 Task: Look for space in Vitória de Santo Antão, Brazil from 7th July, 2023 to 14th July, 2023 for 1 adult in price range Rs.6000 to Rs.14000. Place can be shared room with 1  bedroom having 1 bed and 1 bathroom. Property type can be house, flat, guest house, hotel. Amenities needed are: wifi. Booking option can be shelf check-in. Required host language is Spanish.
Action: Mouse moved to (573, 75)
Screenshot: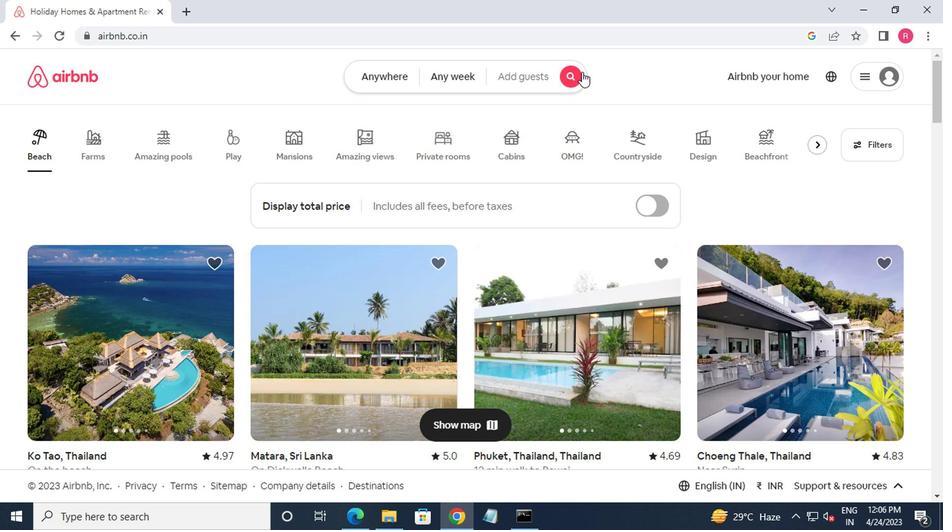 
Action: Mouse pressed left at (573, 75)
Screenshot: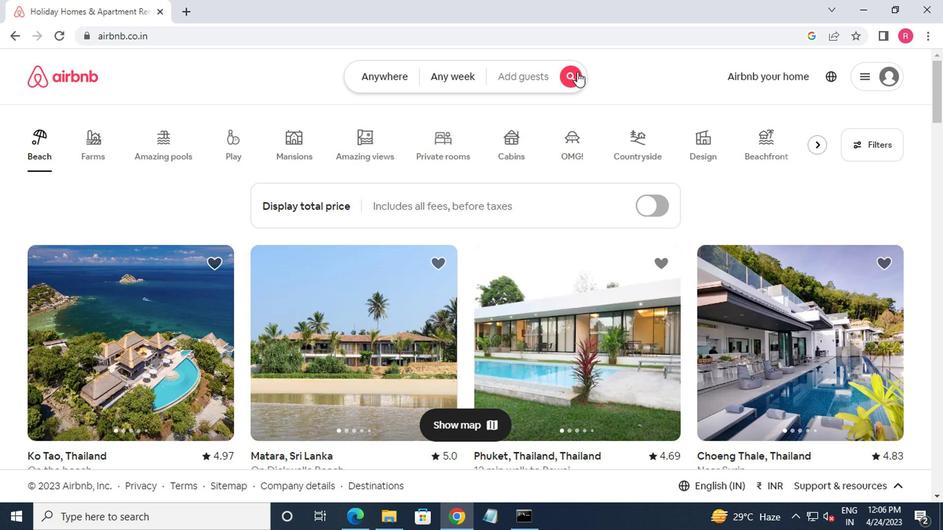 
Action: Mouse moved to (297, 129)
Screenshot: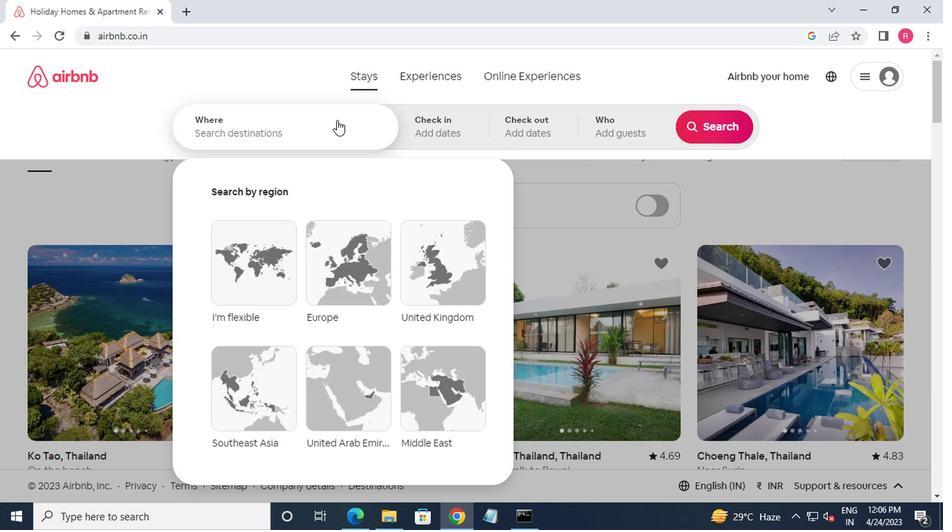 
Action: Mouse pressed left at (297, 129)
Screenshot: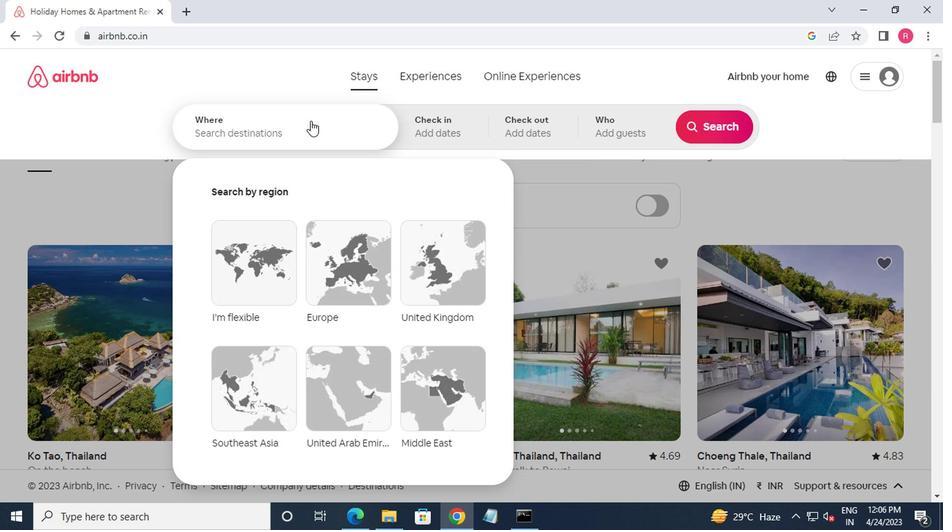 
Action: Mouse moved to (273, 143)
Screenshot: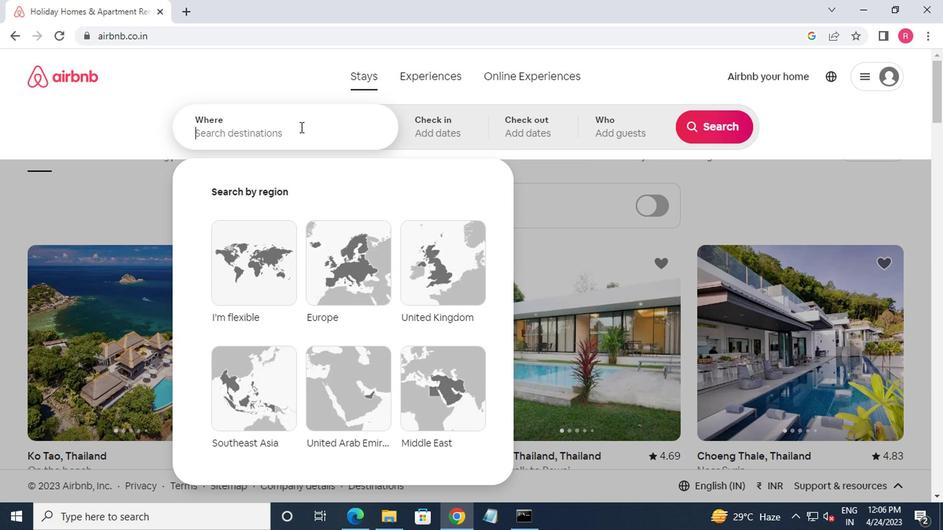 
Action: Key pressed vitoria<Key.space>de<Key.space>santo<Key.space>antao,brazil
Screenshot: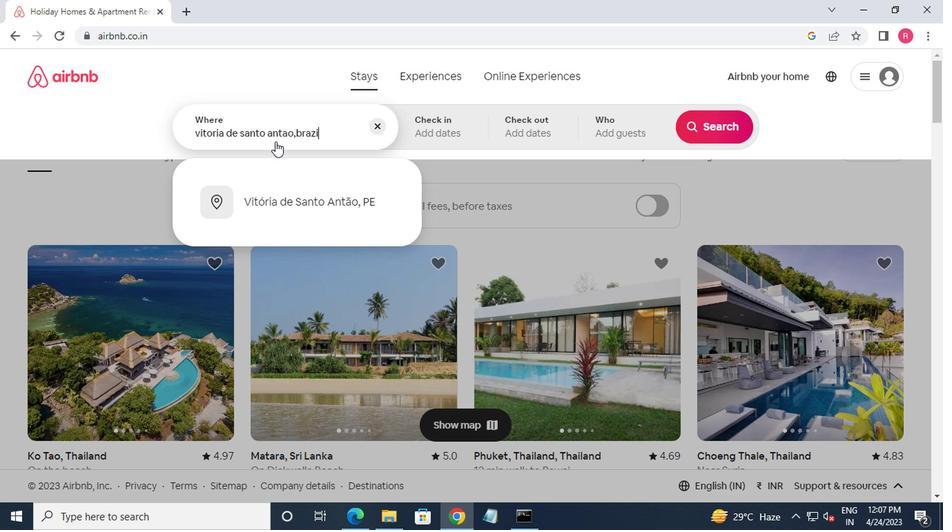 
Action: Mouse moved to (299, 218)
Screenshot: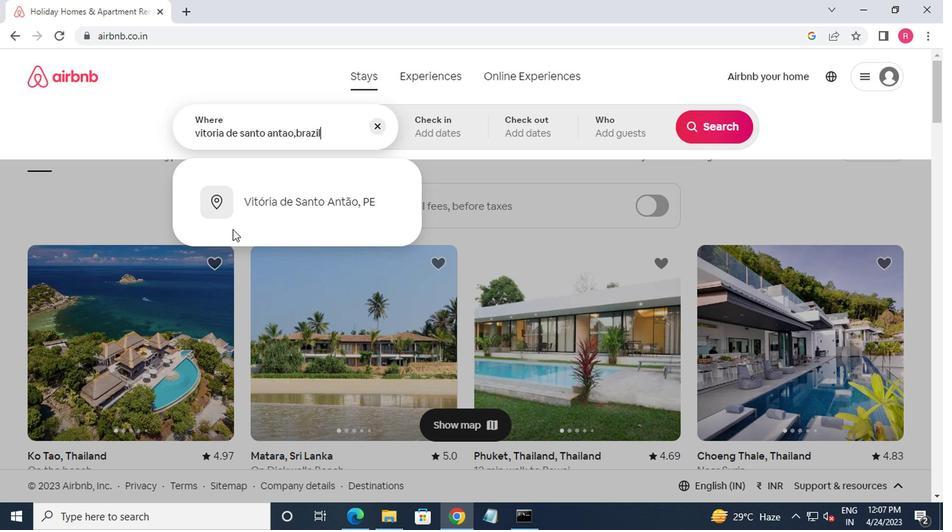 
Action: Mouse pressed left at (299, 218)
Screenshot: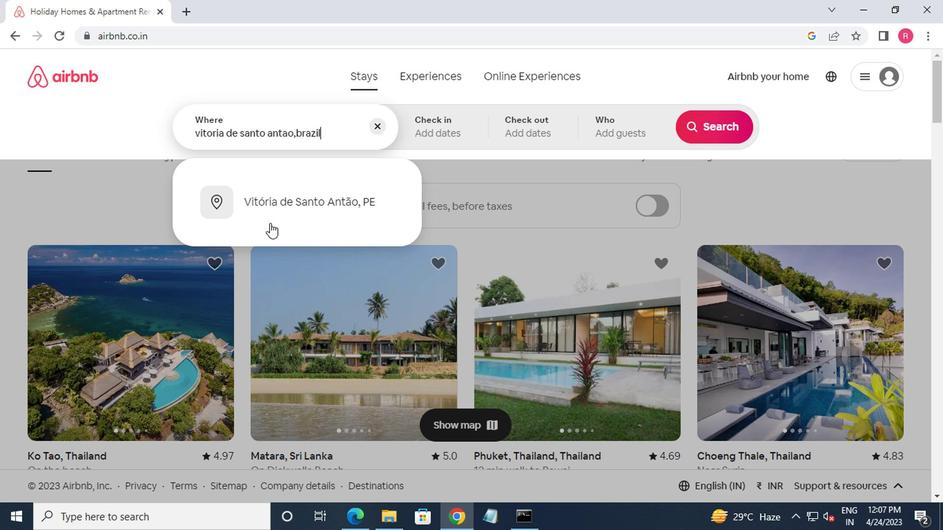 
Action: Mouse moved to (699, 242)
Screenshot: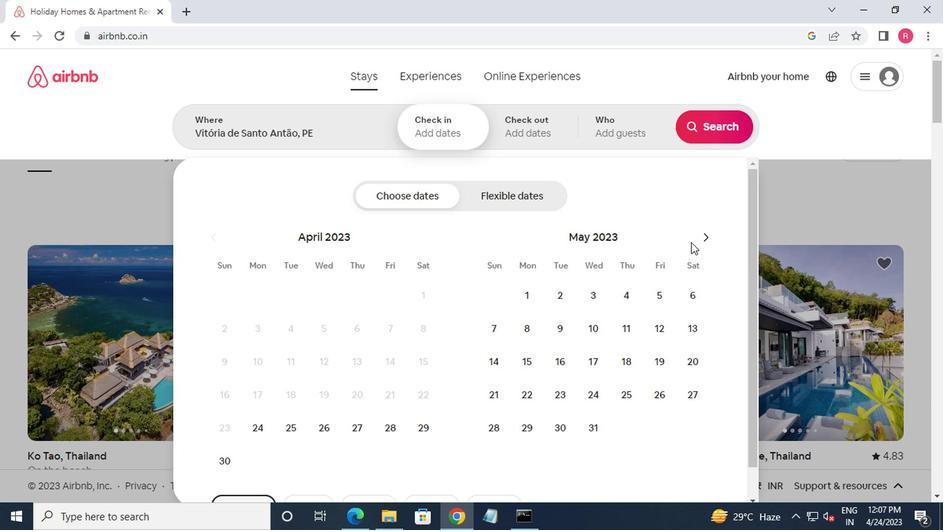 
Action: Mouse pressed left at (699, 242)
Screenshot: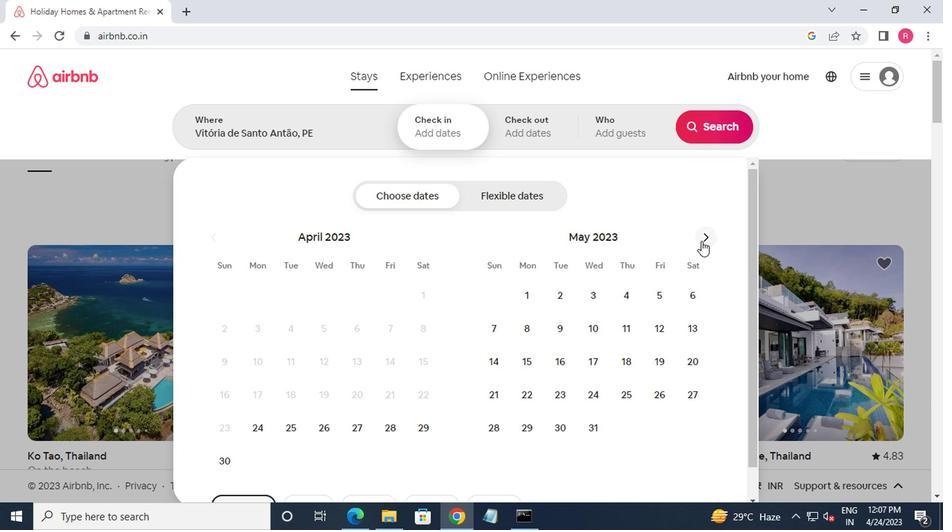 
Action: Mouse pressed left at (699, 242)
Screenshot: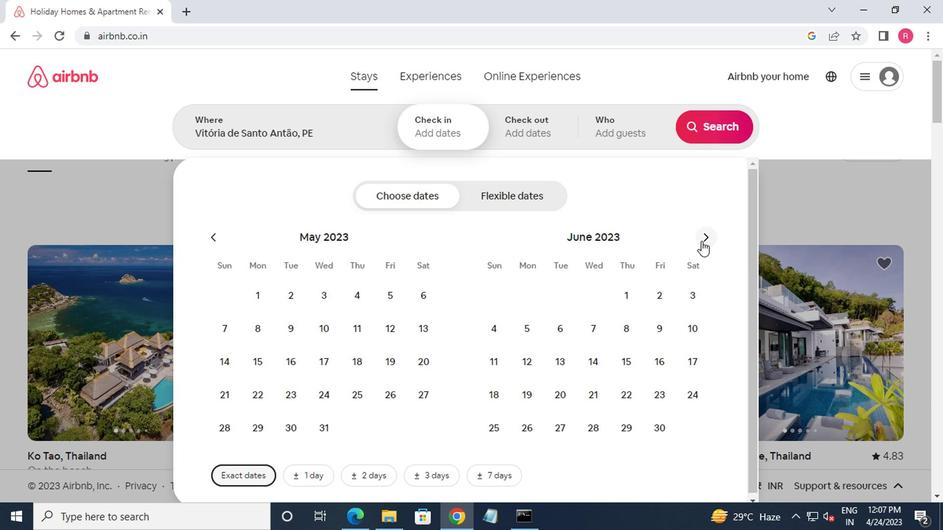 
Action: Mouse moved to (665, 328)
Screenshot: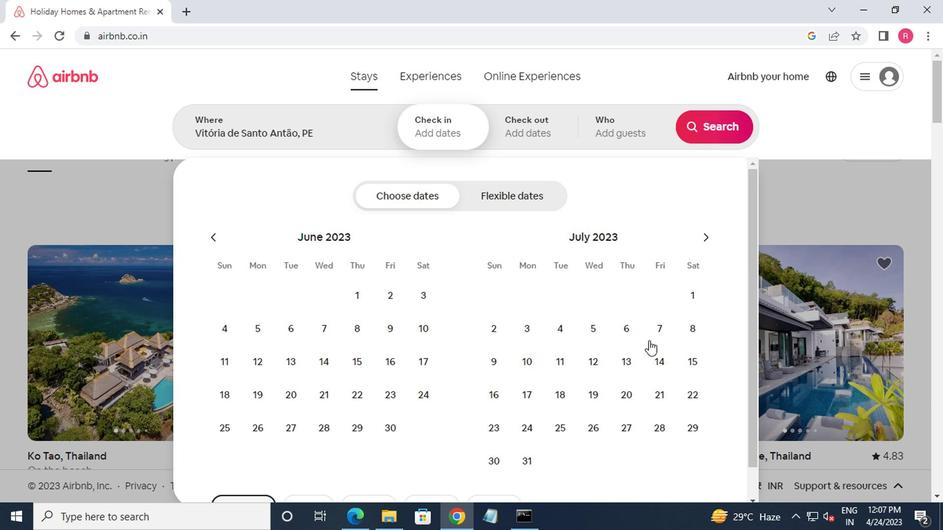 
Action: Mouse pressed left at (665, 328)
Screenshot: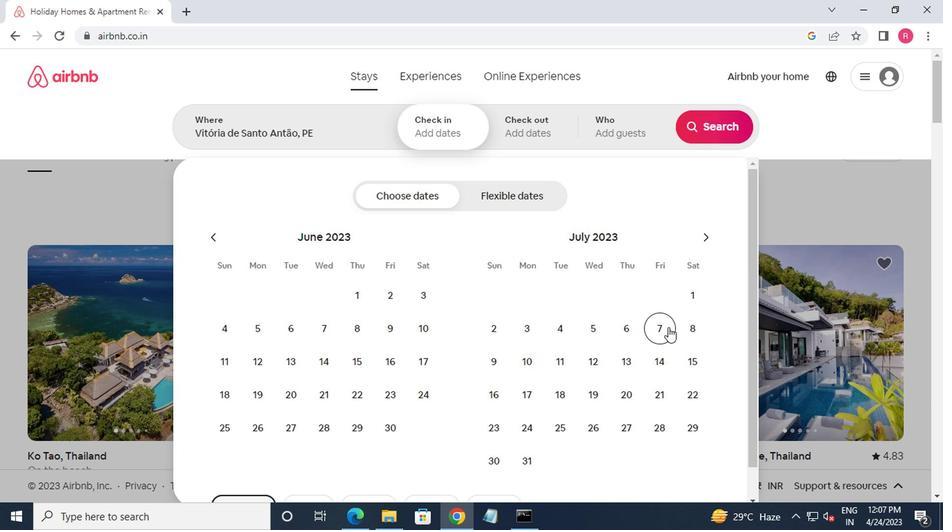 
Action: Mouse moved to (660, 366)
Screenshot: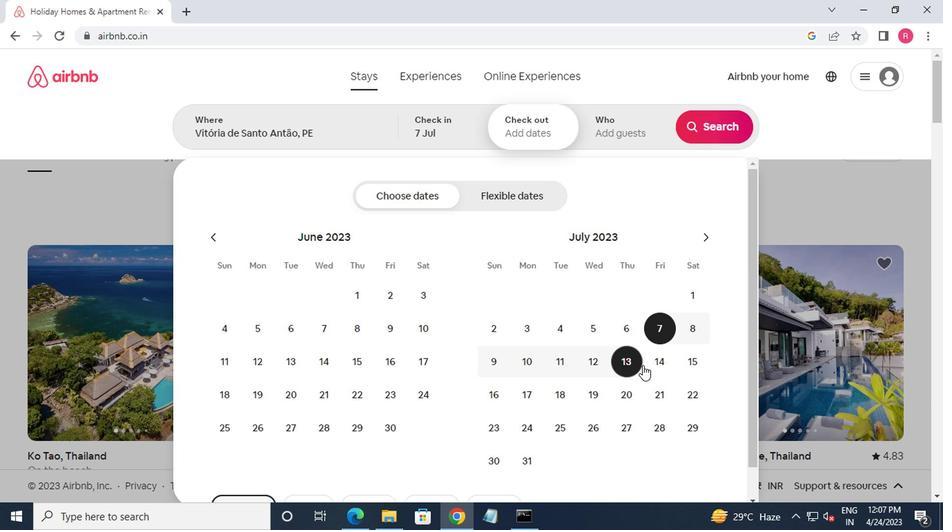 
Action: Mouse pressed left at (660, 366)
Screenshot: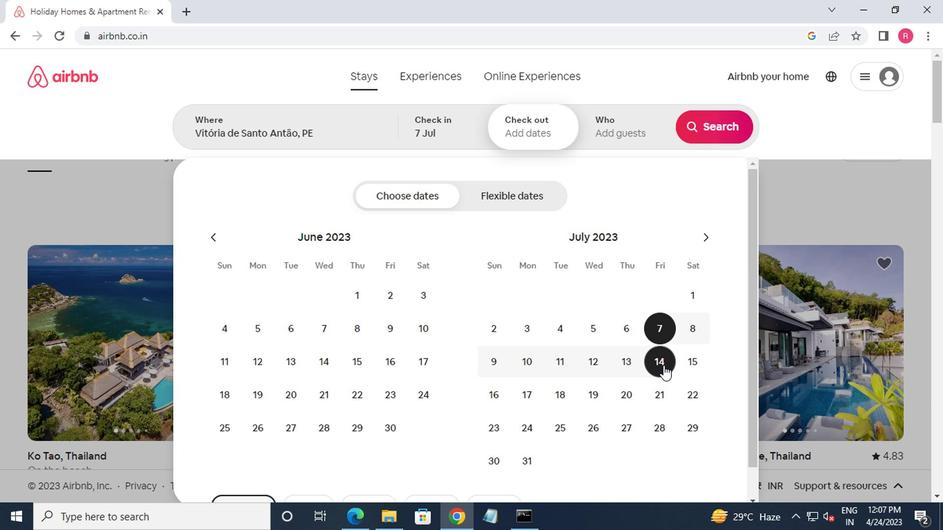 
Action: Mouse moved to (607, 133)
Screenshot: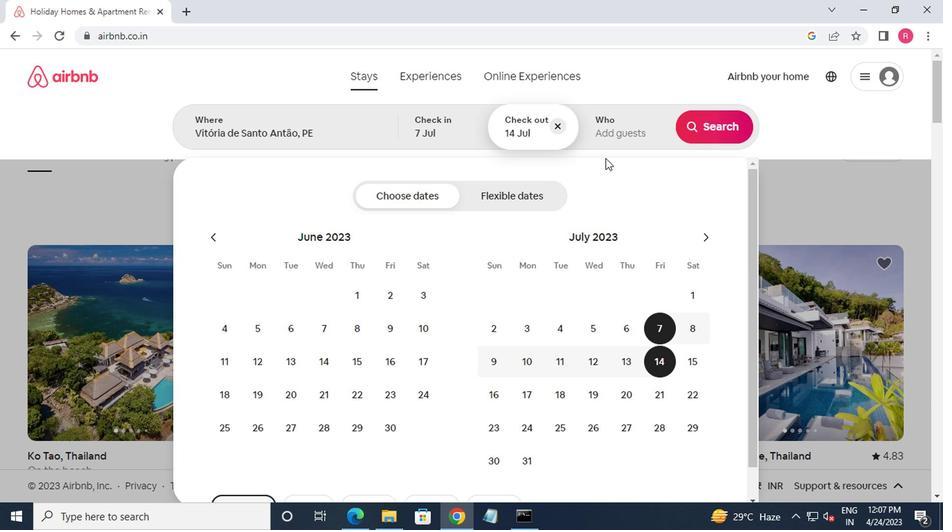 
Action: Mouse pressed left at (607, 133)
Screenshot: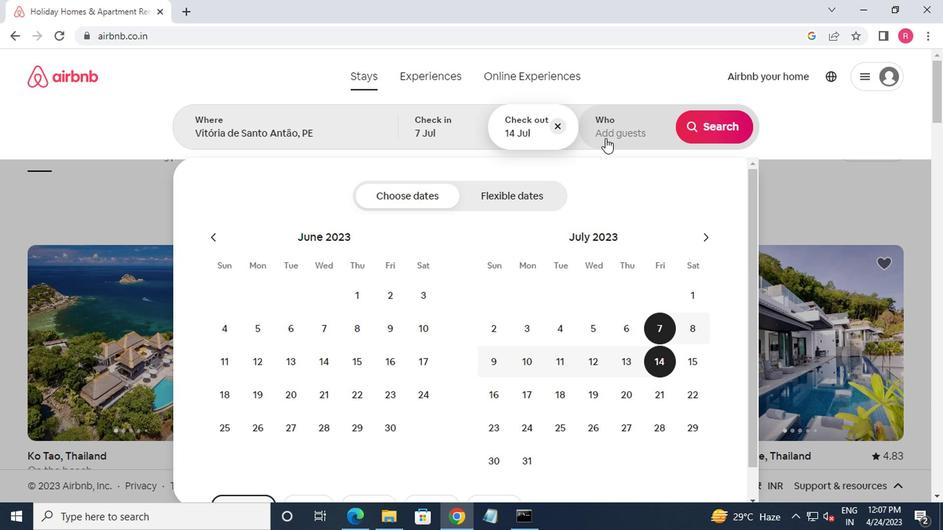 
Action: Mouse moved to (724, 205)
Screenshot: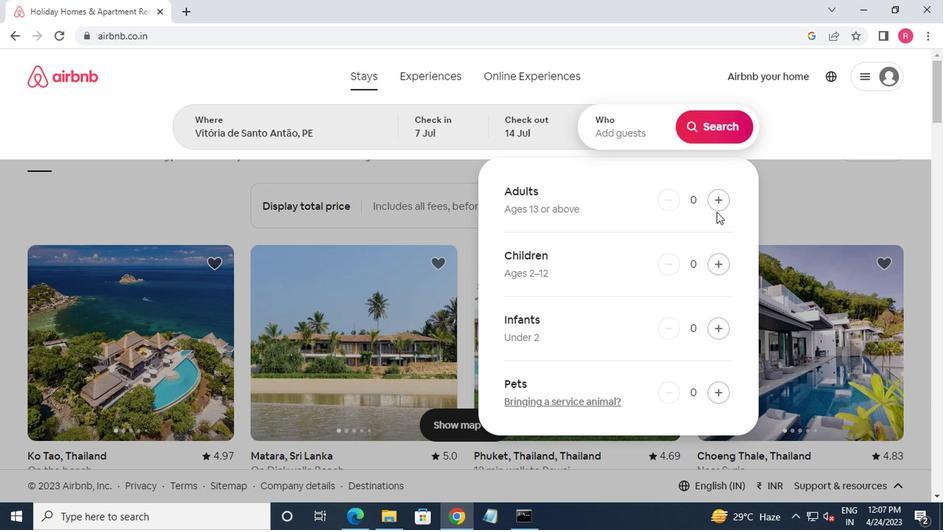 
Action: Mouse pressed left at (724, 205)
Screenshot: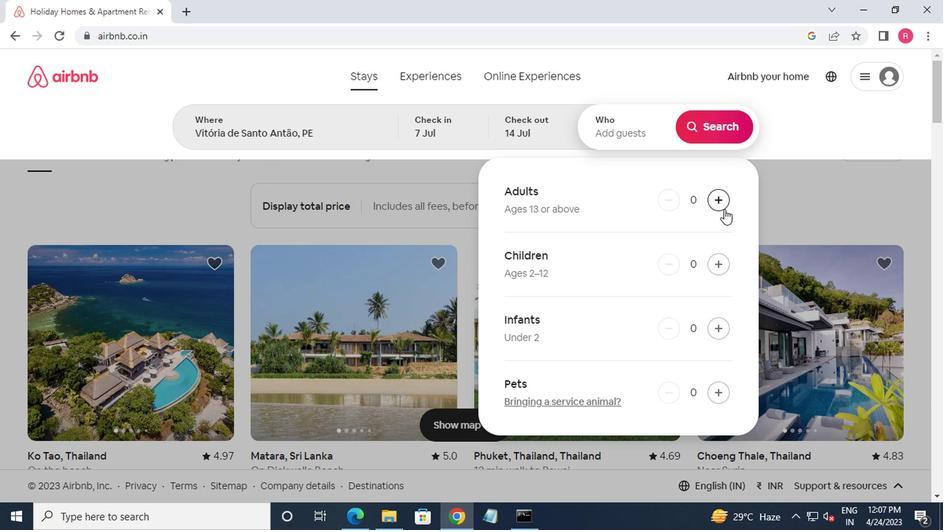
Action: Mouse moved to (722, 205)
Screenshot: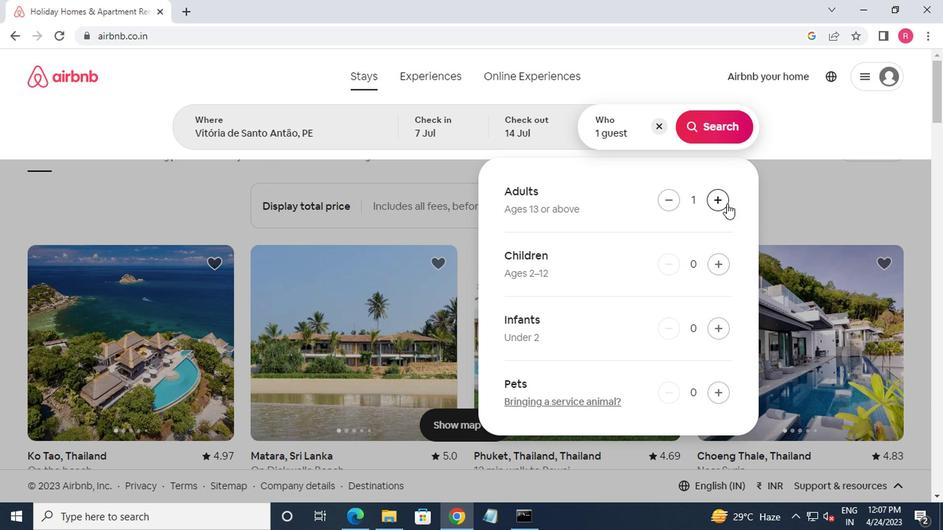 
Action: Mouse pressed left at (722, 205)
Screenshot: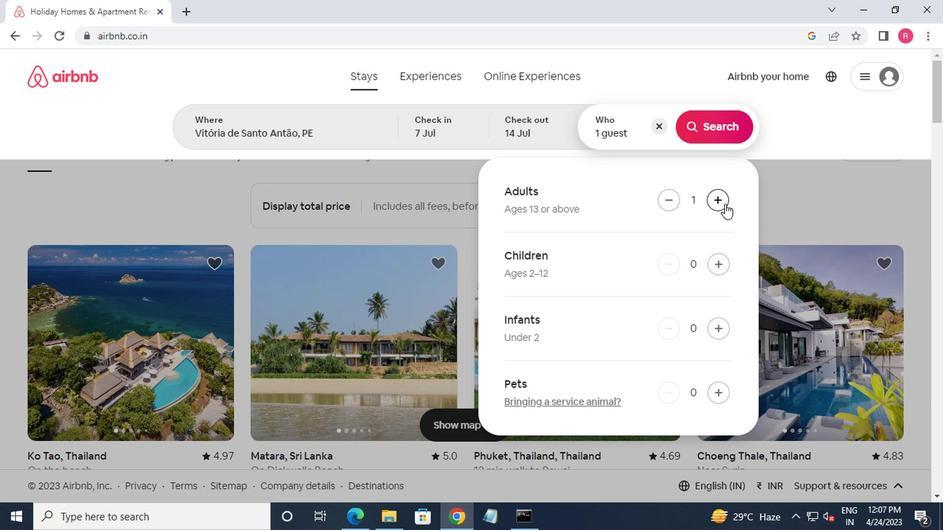 
Action: Mouse moved to (719, 205)
Screenshot: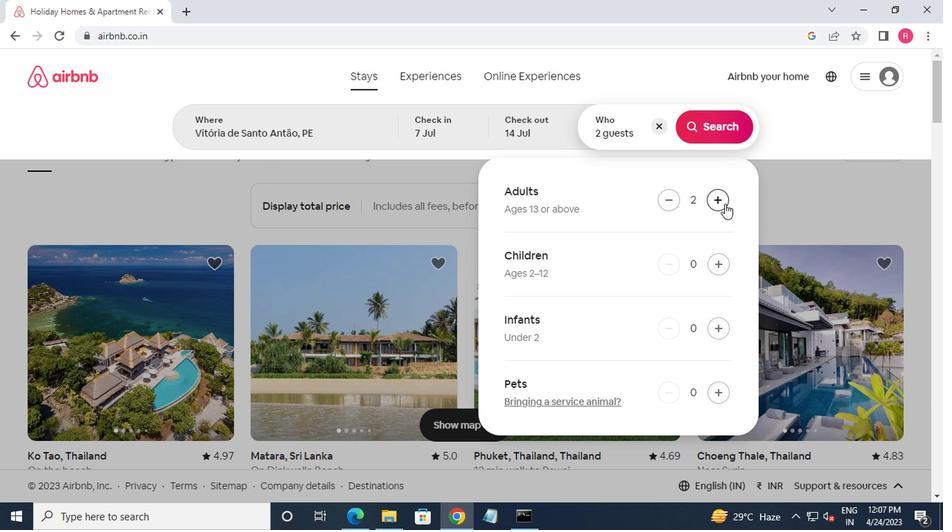 
Action: Mouse pressed left at (719, 205)
Screenshot: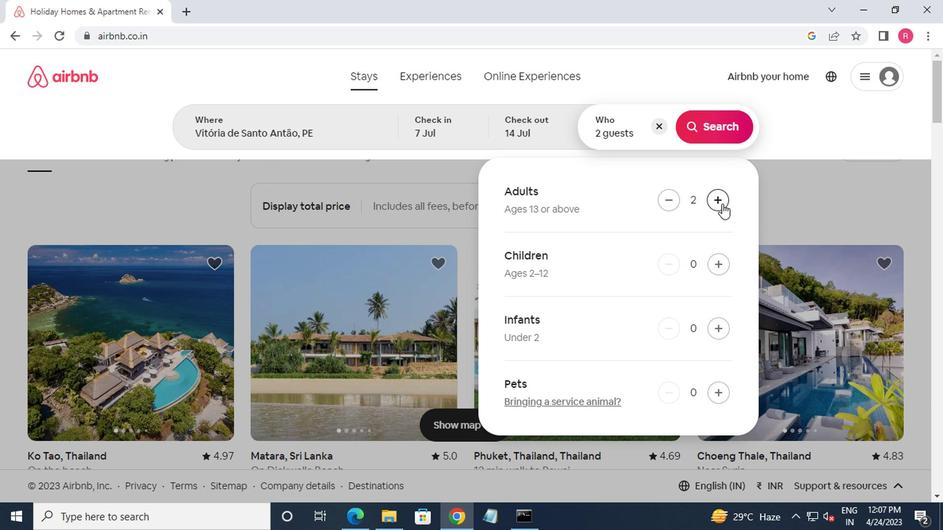 
Action: Mouse pressed left at (719, 205)
Screenshot: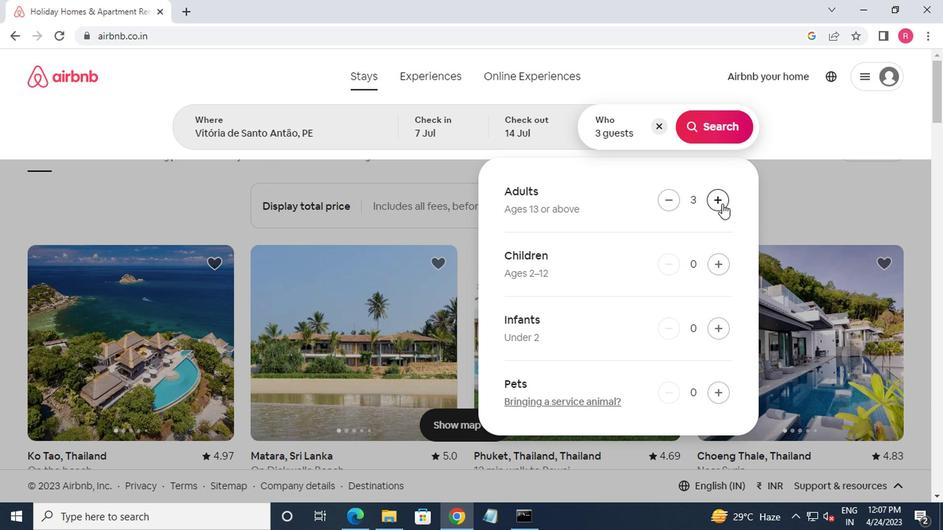 
Action: Mouse moved to (674, 203)
Screenshot: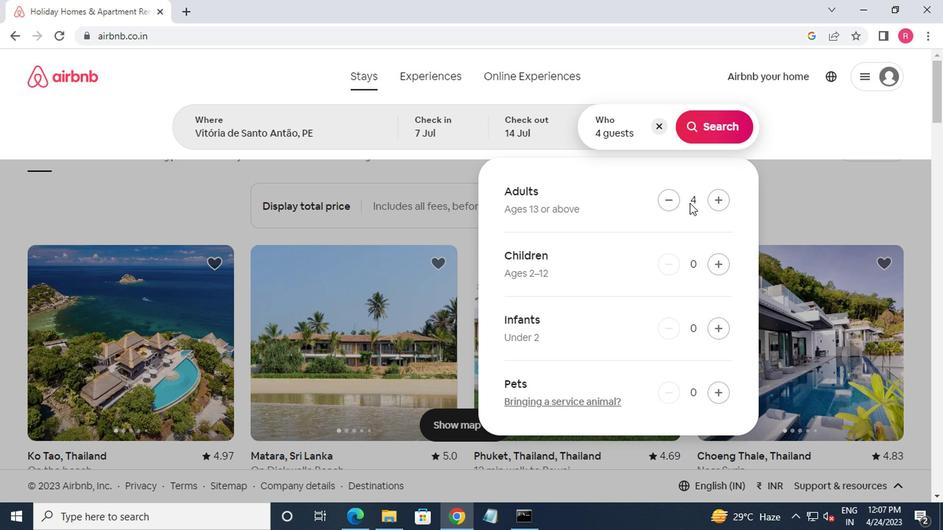 
Action: Mouse pressed left at (674, 203)
Screenshot: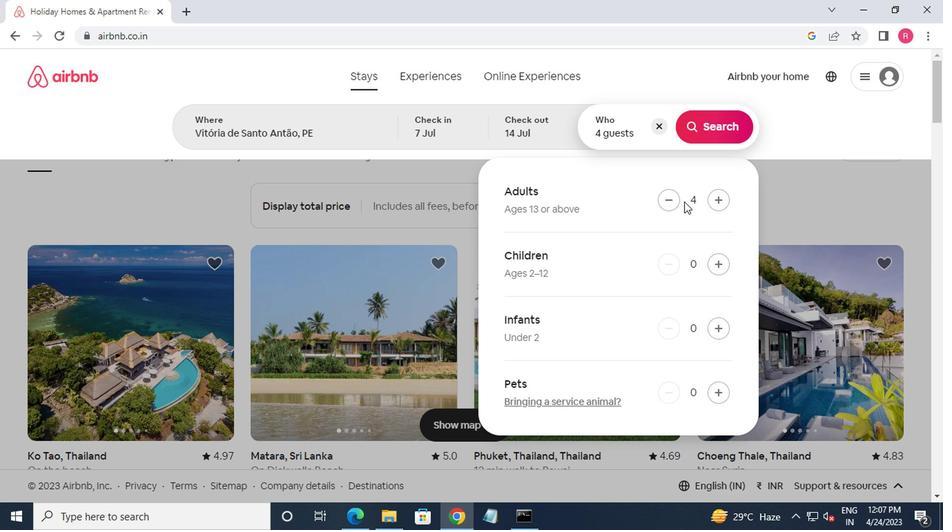 
Action: Mouse pressed left at (674, 203)
Screenshot: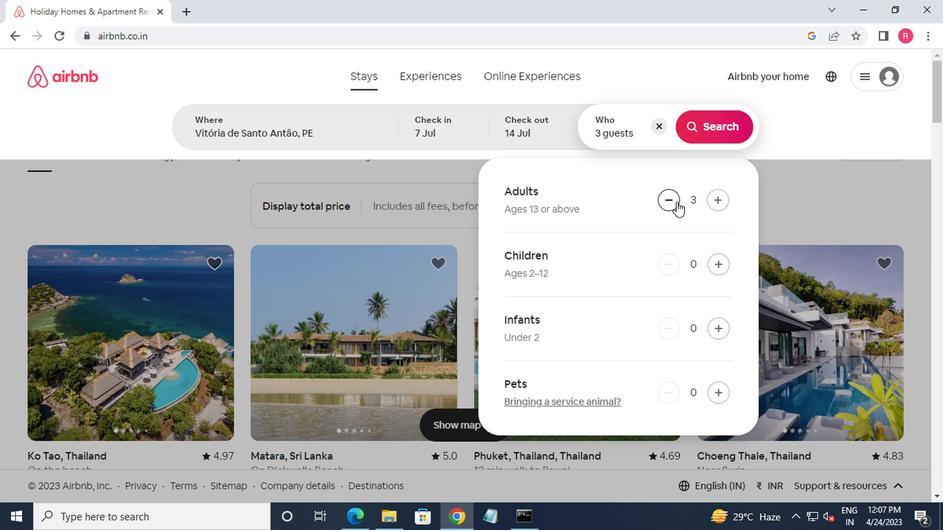 
Action: Mouse pressed left at (674, 203)
Screenshot: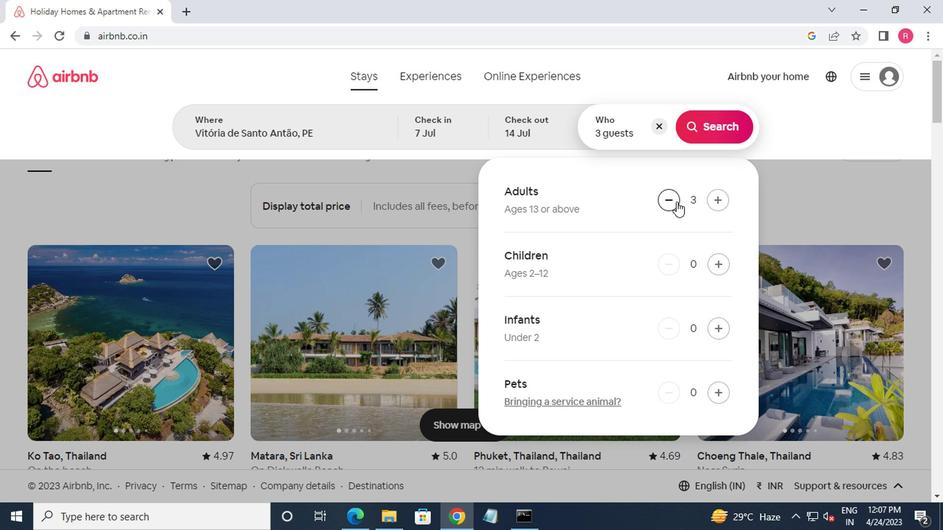 
Action: Mouse pressed left at (674, 203)
Screenshot: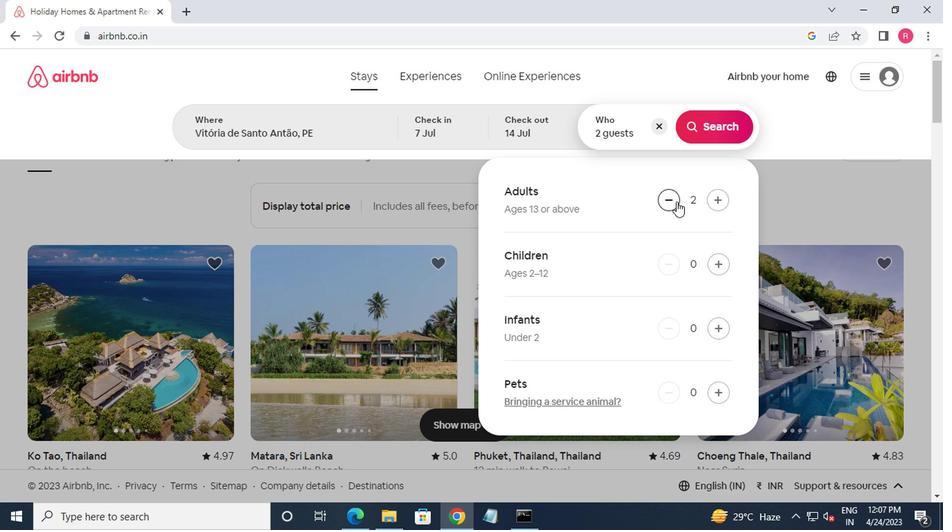
Action: Mouse moved to (708, 203)
Screenshot: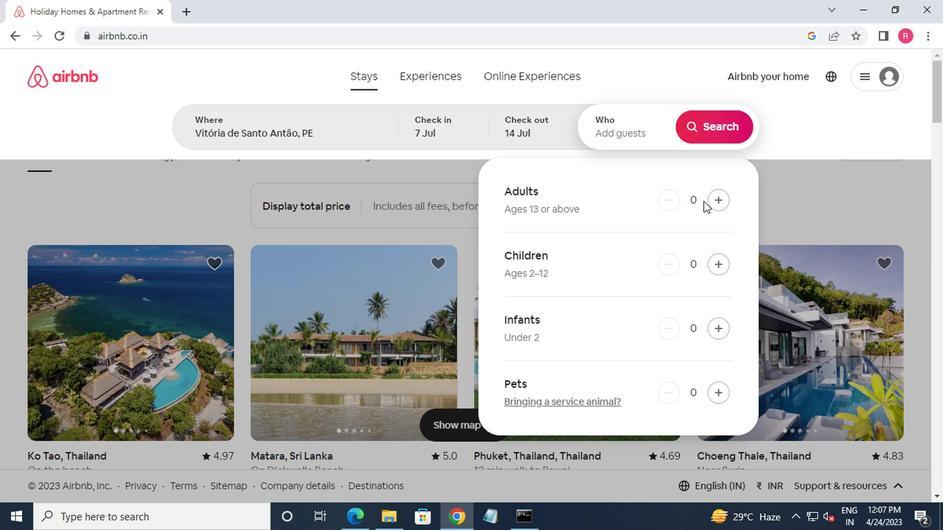 
Action: Mouse pressed left at (708, 203)
Screenshot: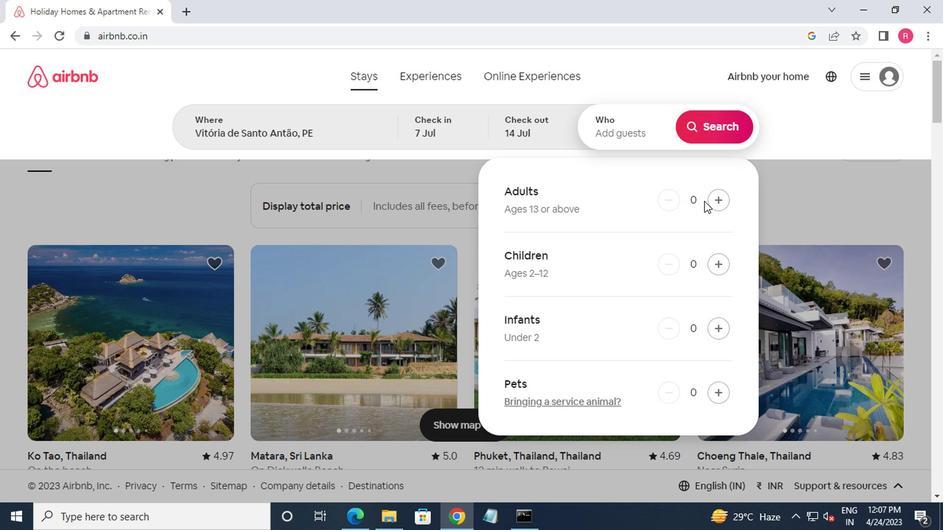 
Action: Mouse moved to (711, 124)
Screenshot: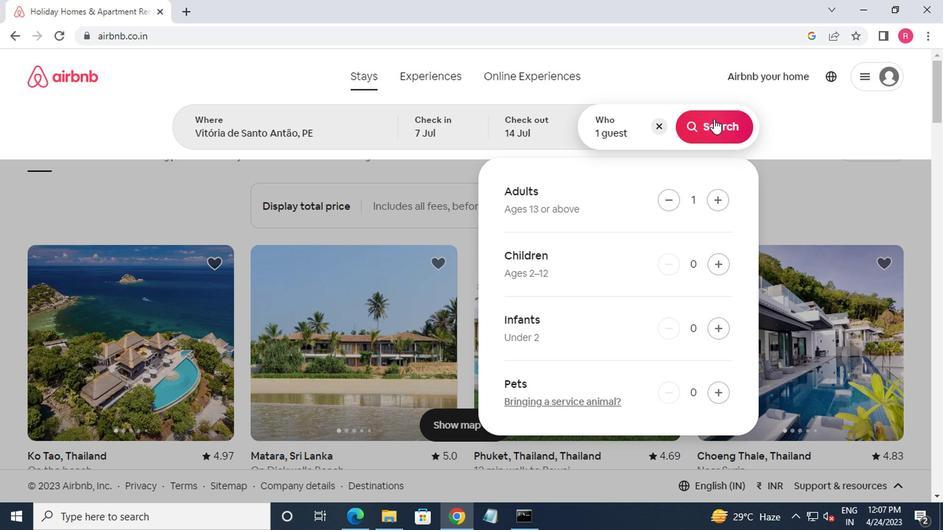 
Action: Mouse pressed left at (711, 124)
Screenshot: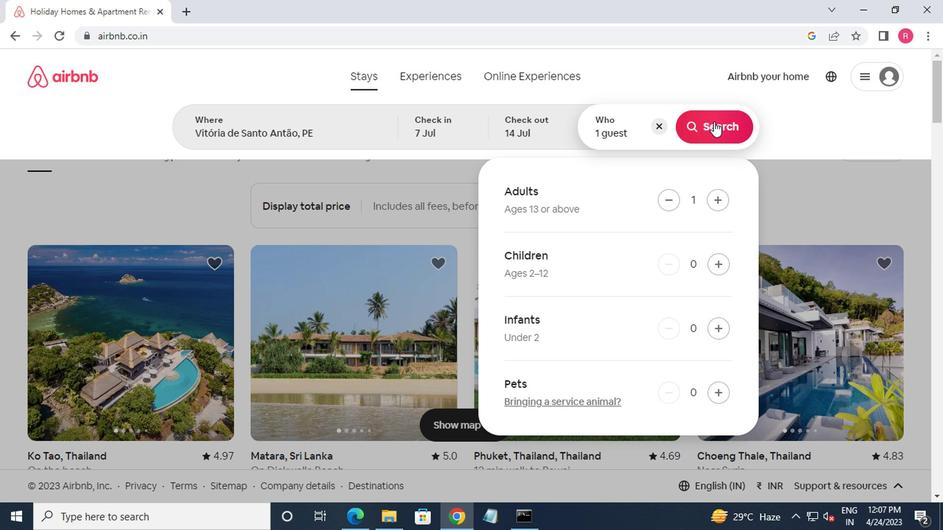
Action: Mouse moved to (859, 137)
Screenshot: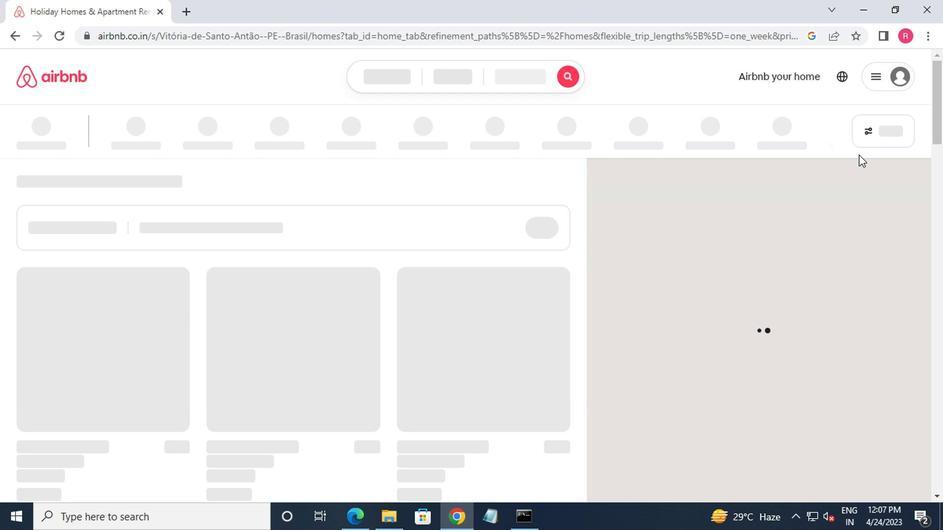 
Action: Mouse pressed left at (859, 137)
Screenshot: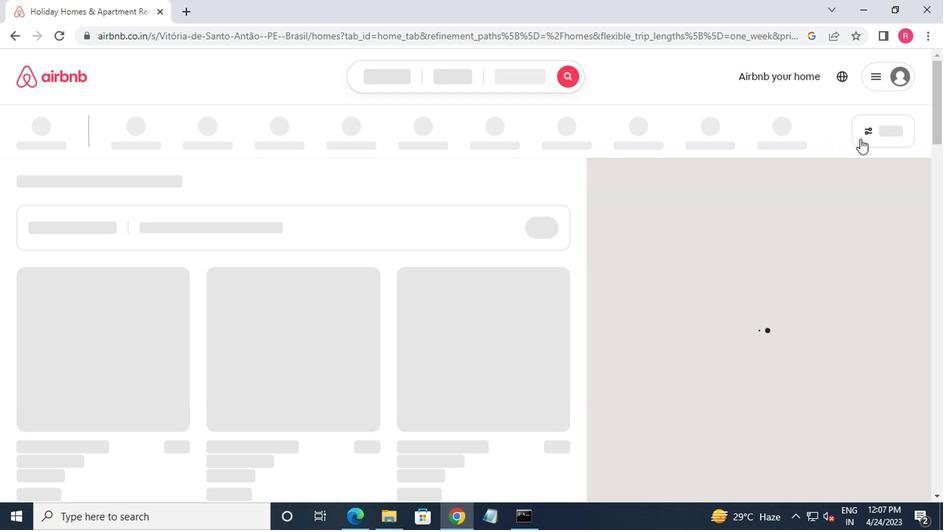 
Action: Mouse moved to (859, 139)
Screenshot: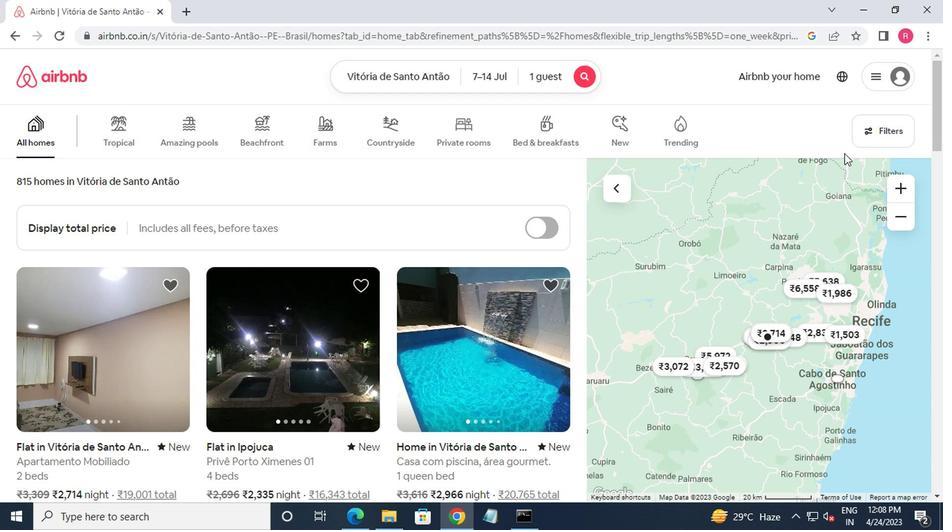 
Action: Mouse pressed left at (859, 139)
Screenshot: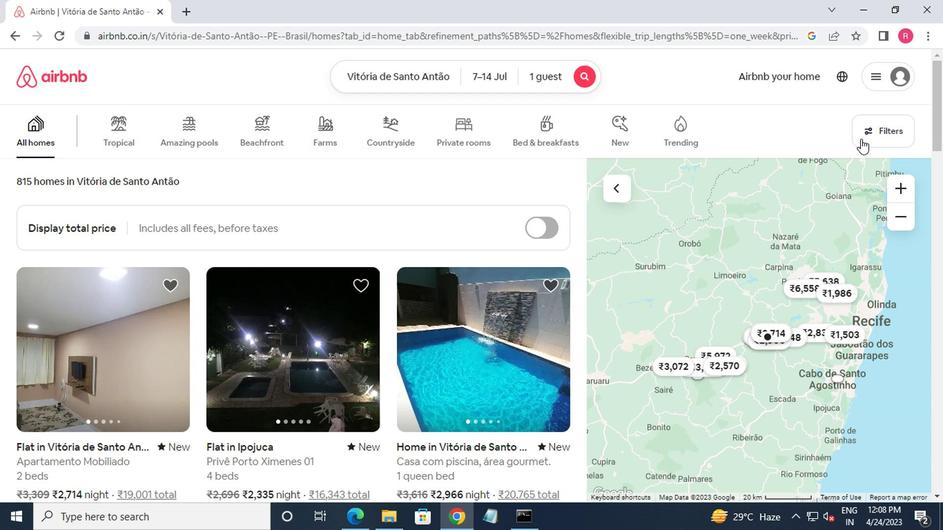 
Action: Mouse moved to (307, 309)
Screenshot: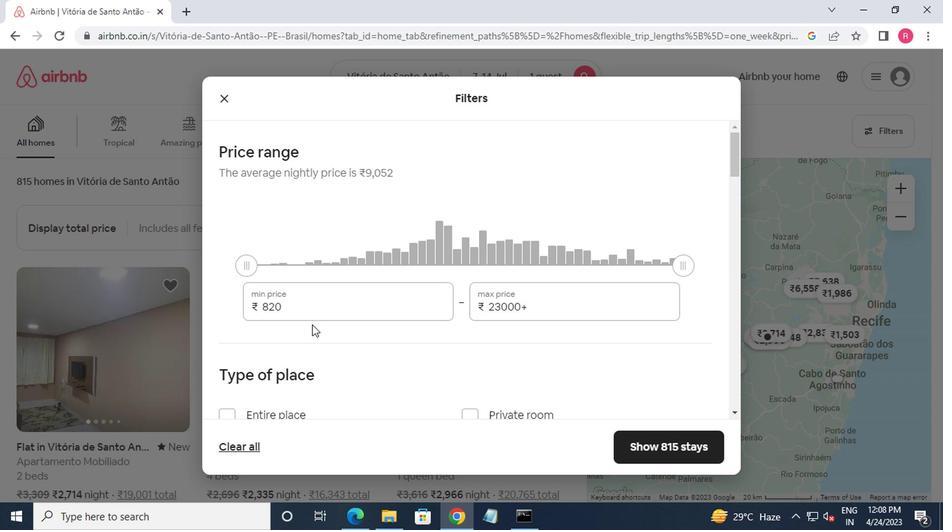 
Action: Mouse pressed left at (307, 309)
Screenshot: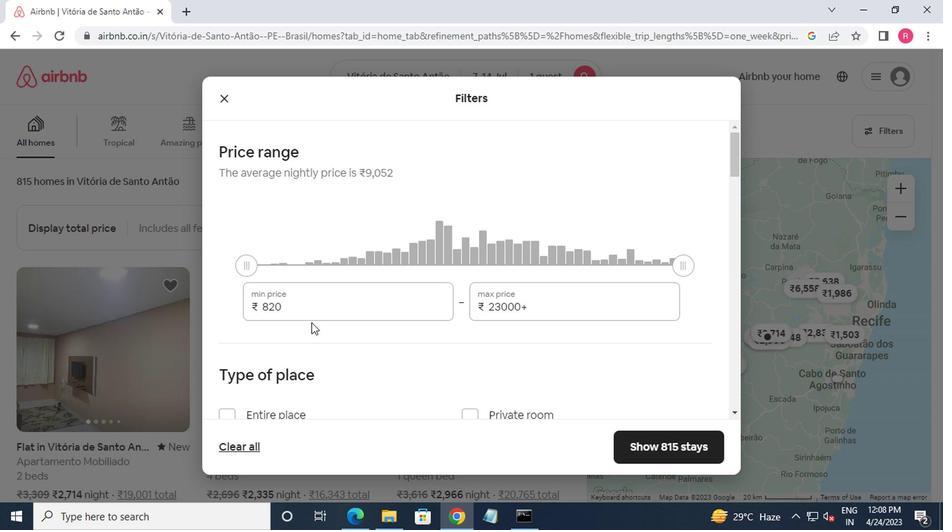 
Action: Key pressed <Key.backspace><Key.backspace><Key.backspace><Key.backspace><Key.backspace>6000<Key.tab>1400<Key.backspace><Key.backspace><Key.backspace><Key.backspace><Key.backspace><Key.backspace><Key.backspace>14000
Screenshot: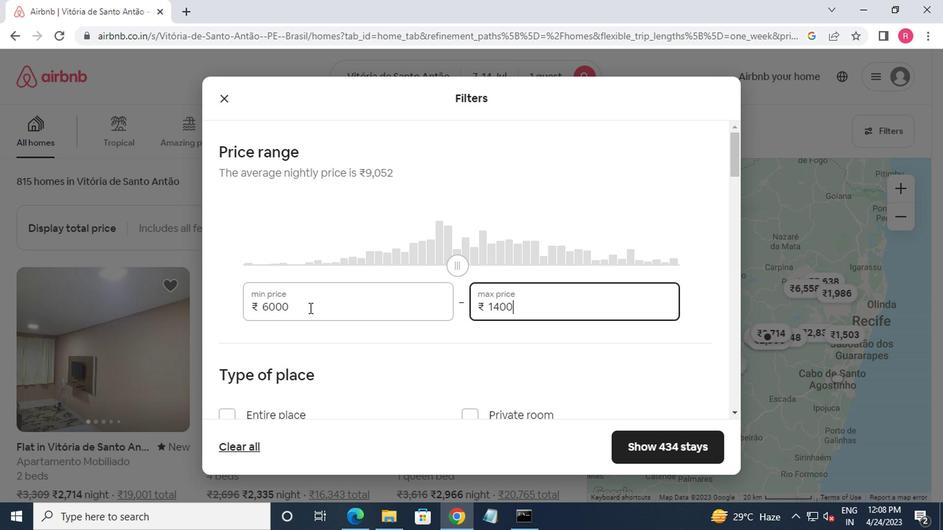 
Action: Mouse scrolled (307, 308) with delta (0, 0)
Screenshot: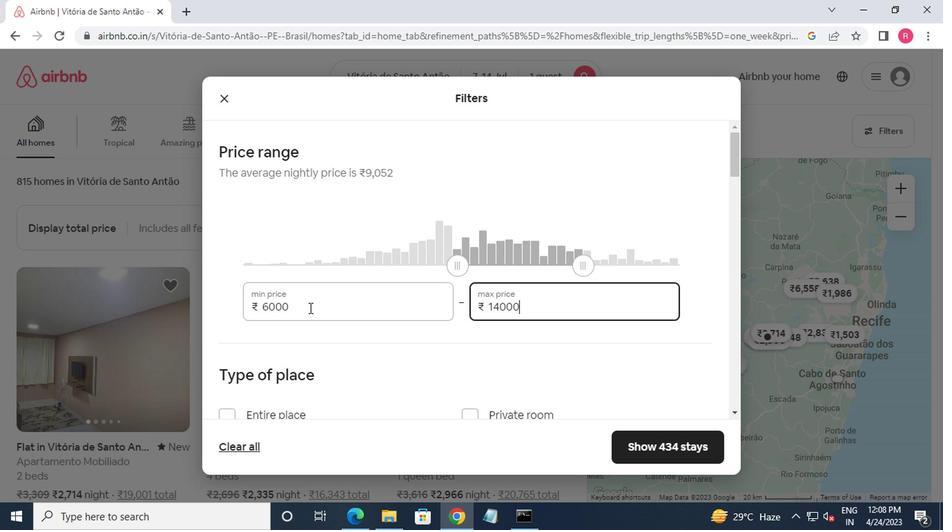 
Action: Mouse moved to (304, 310)
Screenshot: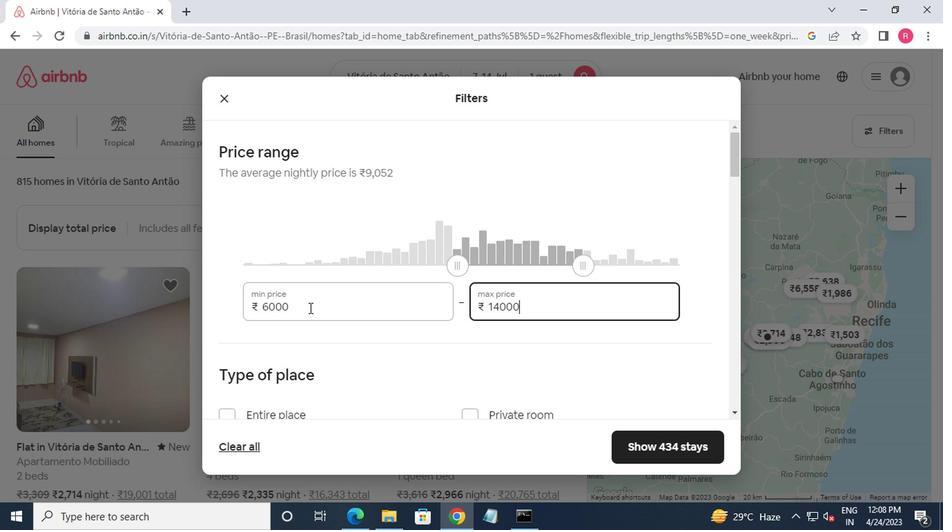
Action: Mouse scrolled (304, 309) with delta (0, 0)
Screenshot: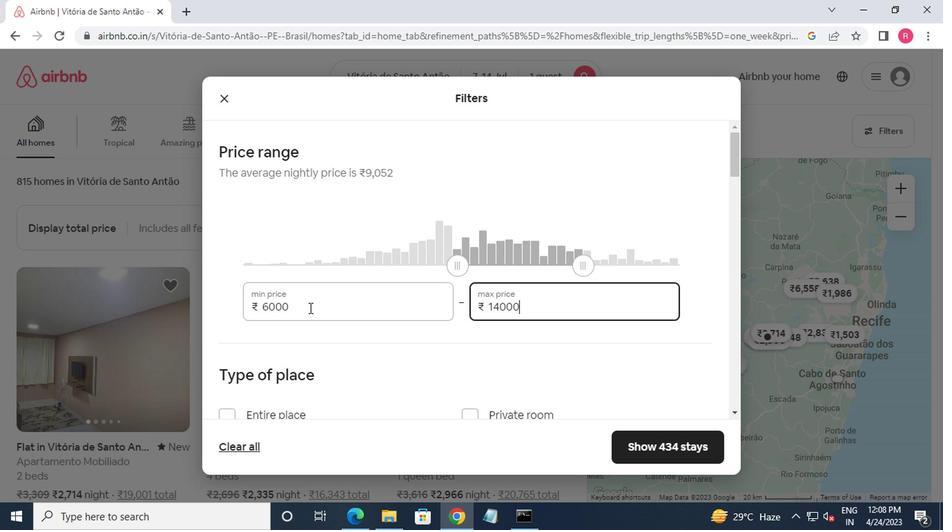 
Action: Mouse moved to (251, 344)
Screenshot: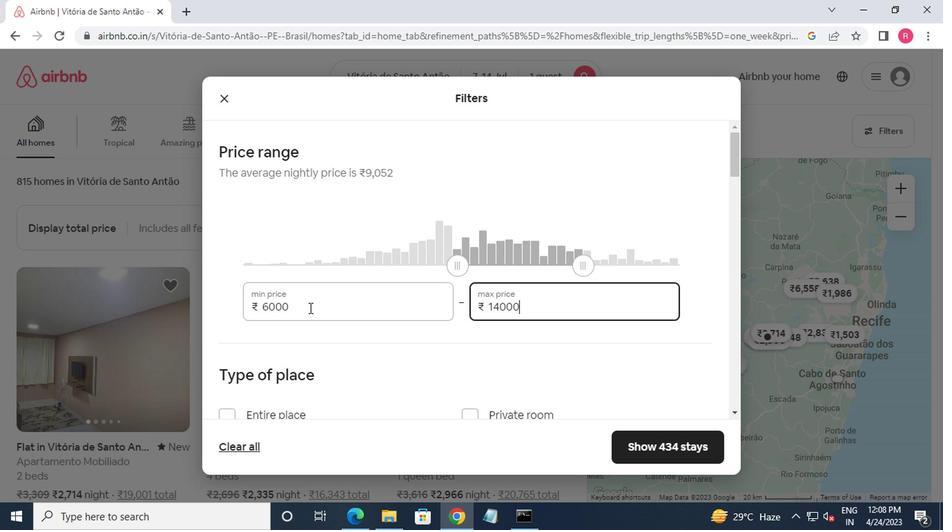 
Action: Mouse scrolled (251, 344) with delta (0, 0)
Screenshot: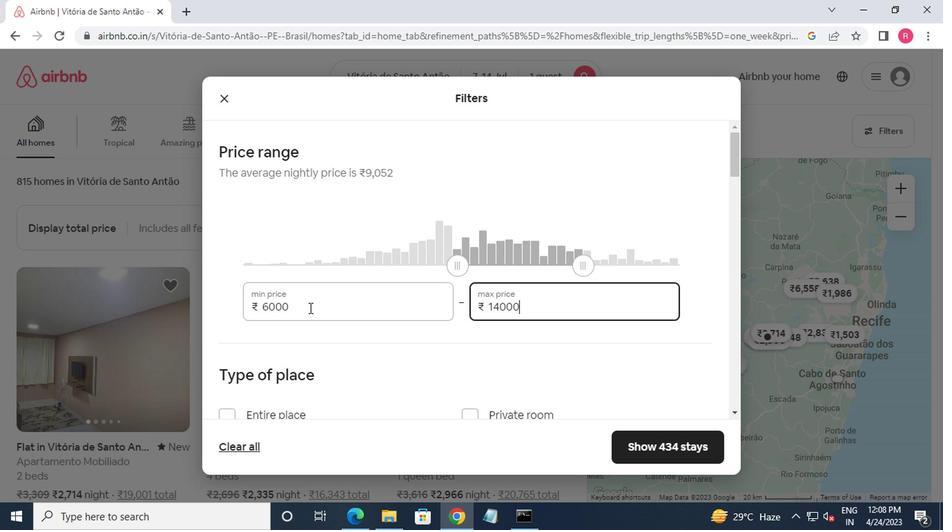 
Action: Mouse moved to (234, 272)
Screenshot: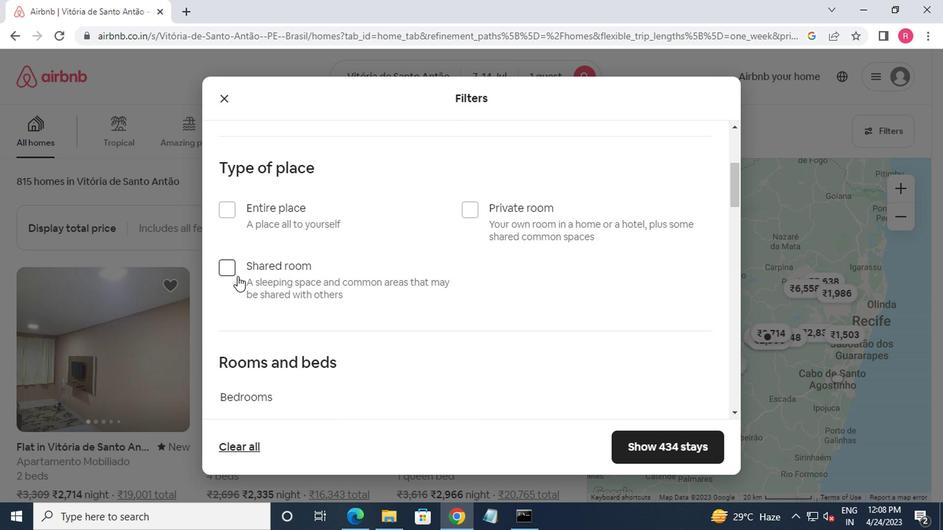
Action: Mouse pressed left at (234, 272)
Screenshot: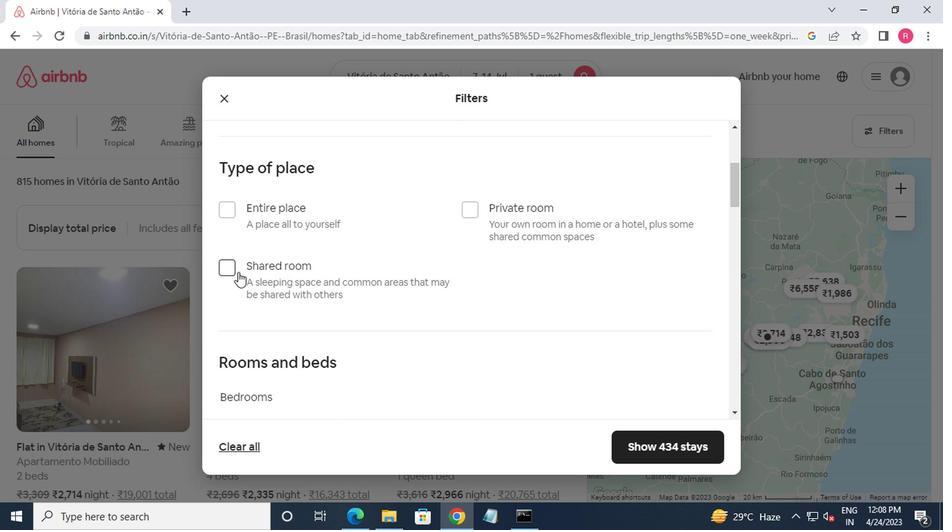 
Action: Mouse moved to (228, 269)
Screenshot: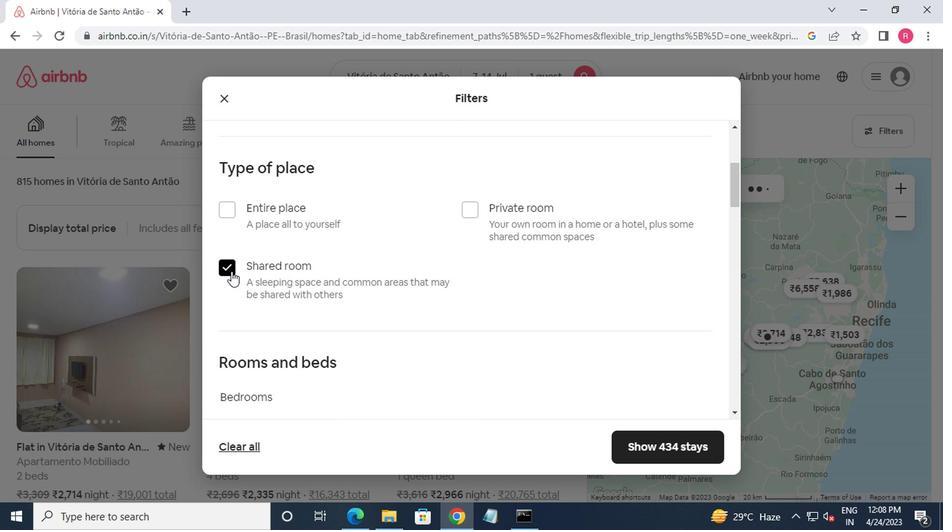 
Action: Mouse scrolled (228, 270) with delta (0, 0)
Screenshot: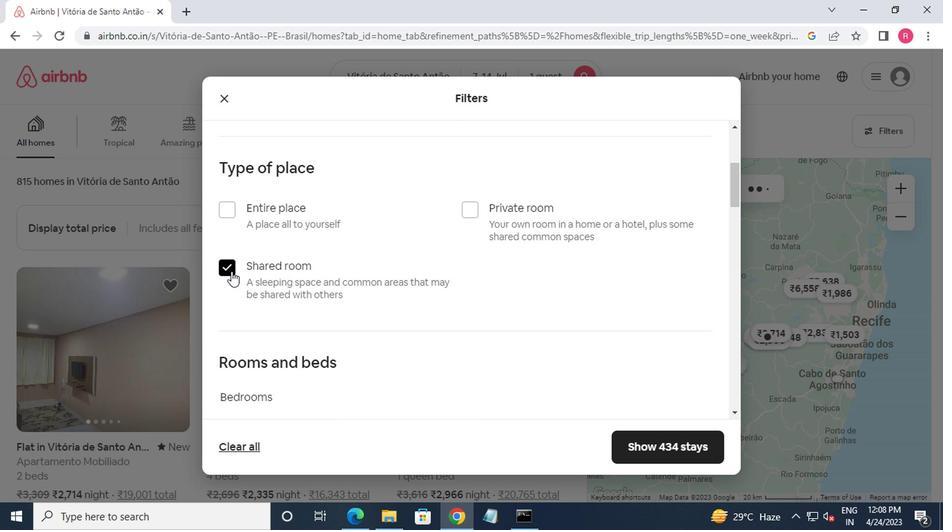 
Action: Mouse moved to (227, 268)
Screenshot: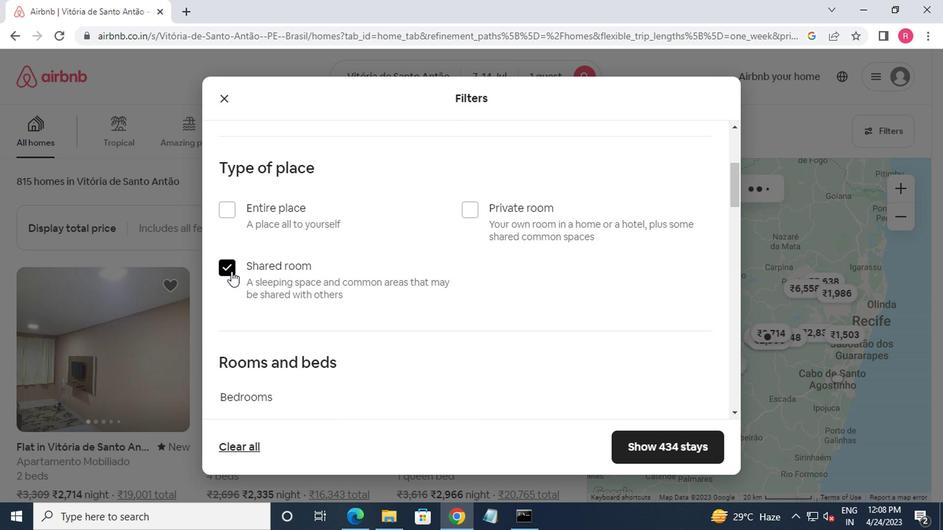 
Action: Mouse scrolled (227, 269) with delta (0, 0)
Screenshot: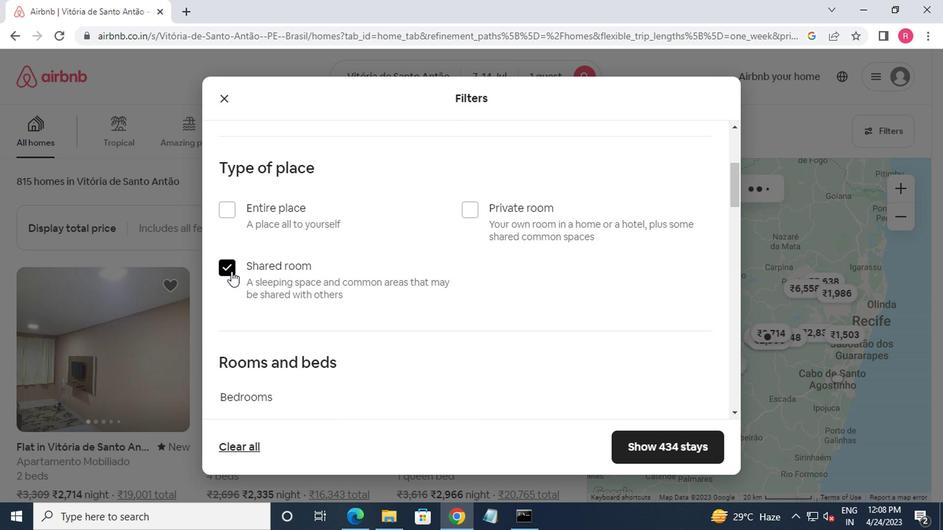 
Action: Mouse moved to (227, 268)
Screenshot: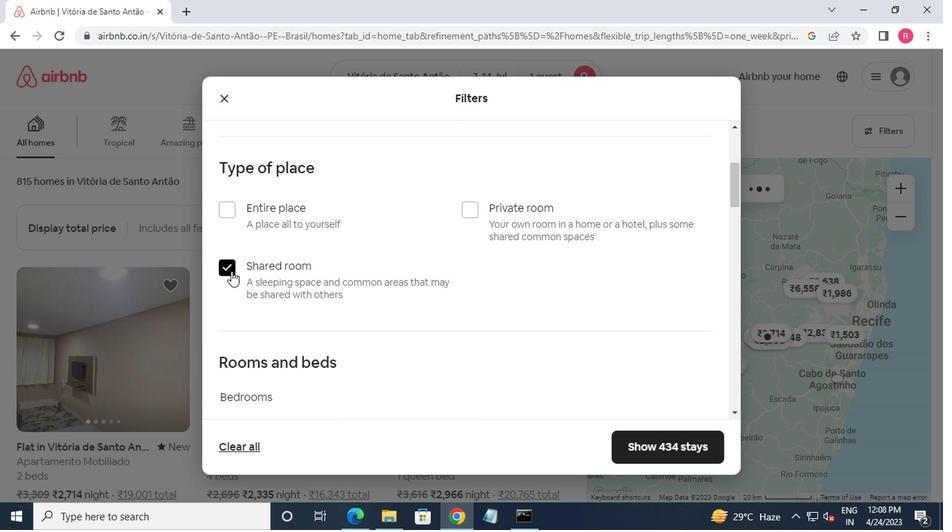 
Action: Mouse scrolled (227, 268) with delta (0, 0)
Screenshot: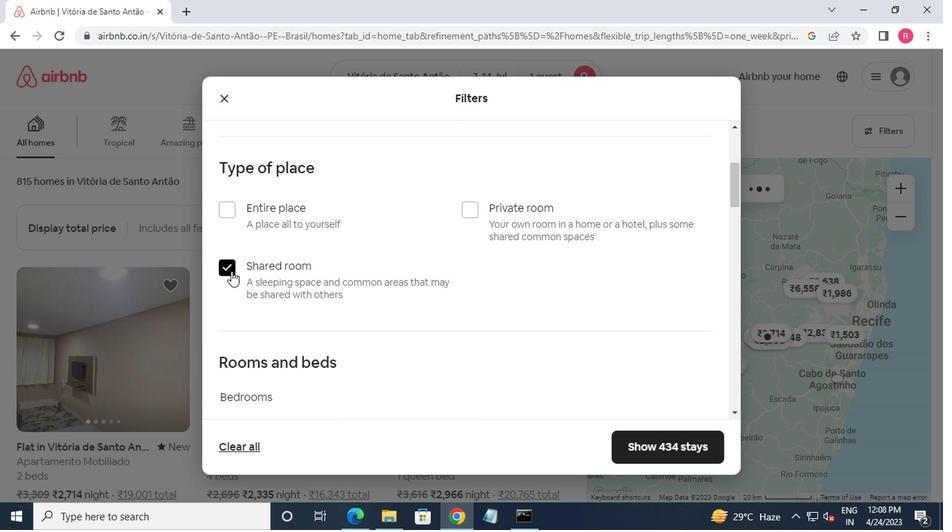 
Action: Mouse moved to (296, 308)
Screenshot: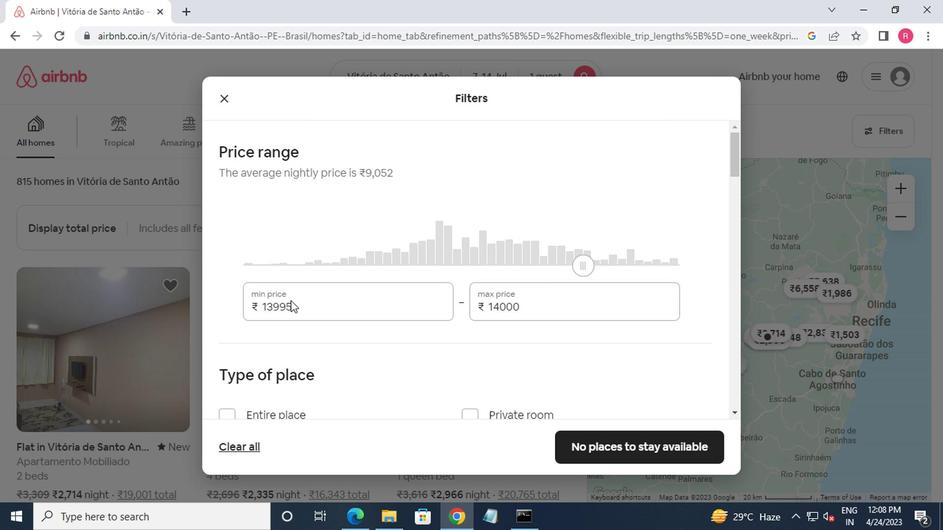 
Action: Mouse pressed left at (296, 308)
Screenshot: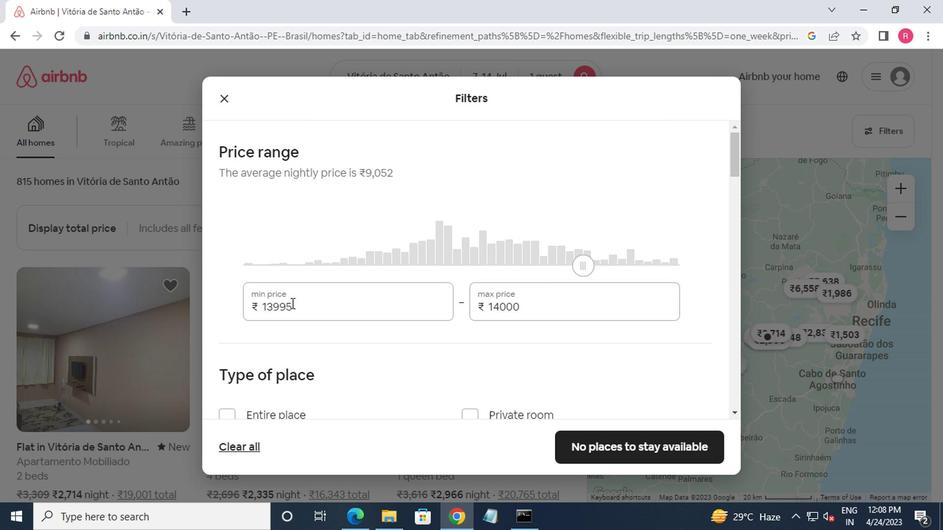 
Action: Mouse moved to (253, 203)
Screenshot: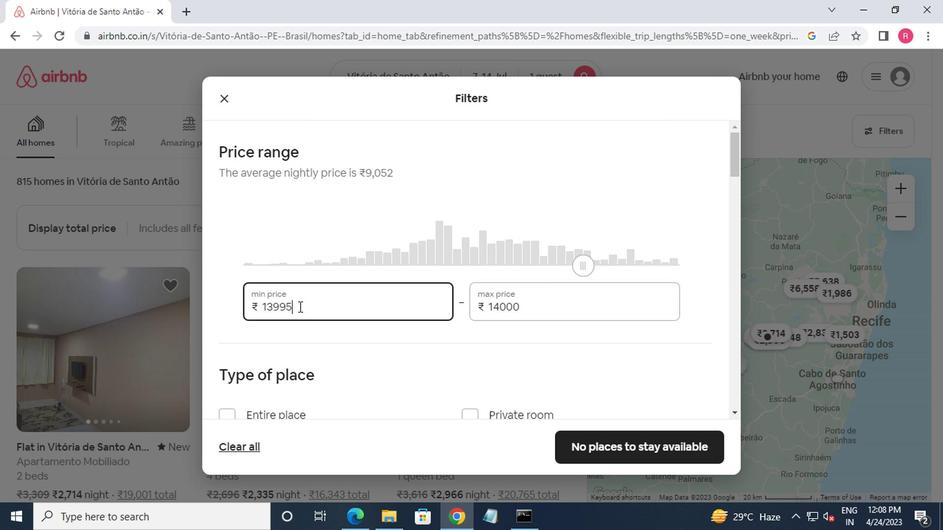 
Action: Key pressed <Key.backspace><Key.backspace><Key.backspace><Key.backspace><Key.backspace><Key.backspace><Key.backspace><Key.backspace><Key.backspace><Key.backspace><Key.backspace><Key.backspace>6000
Screenshot: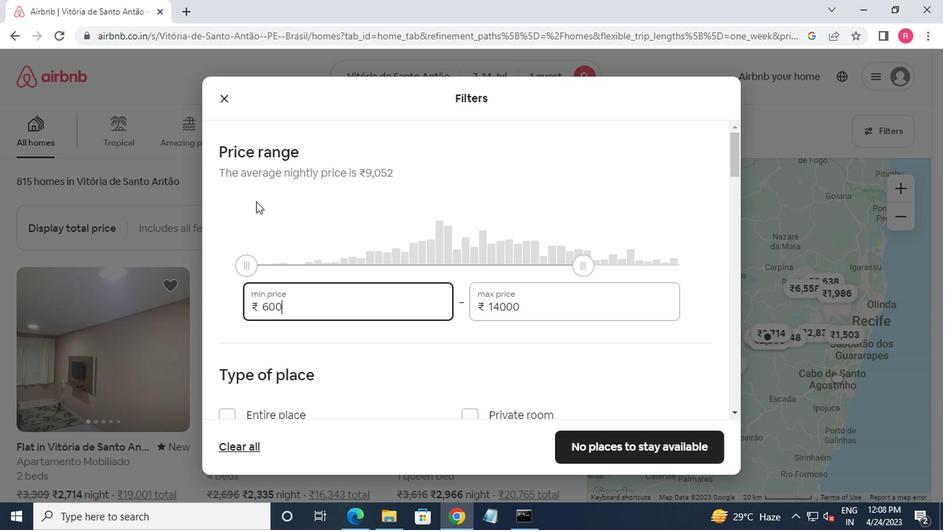 
Action: Mouse moved to (234, 213)
Screenshot: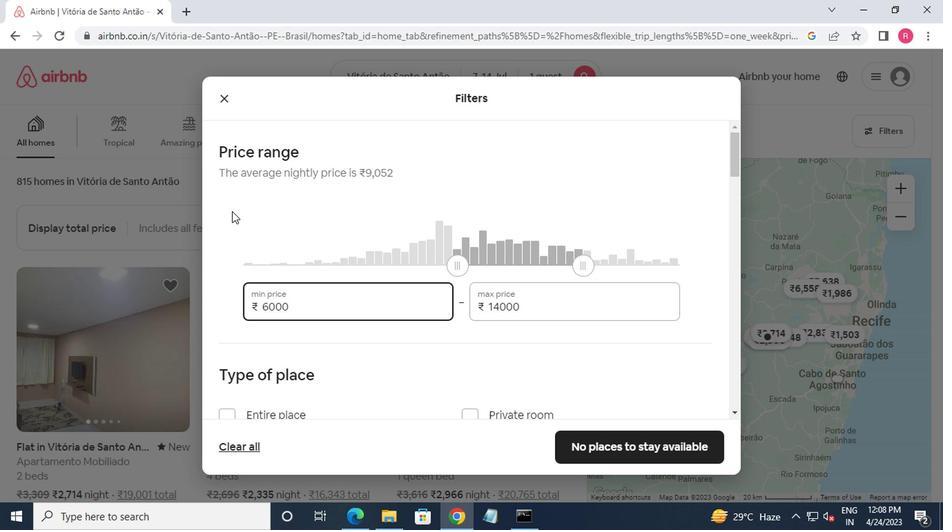 
Action: Mouse scrolled (234, 213) with delta (0, 0)
Screenshot: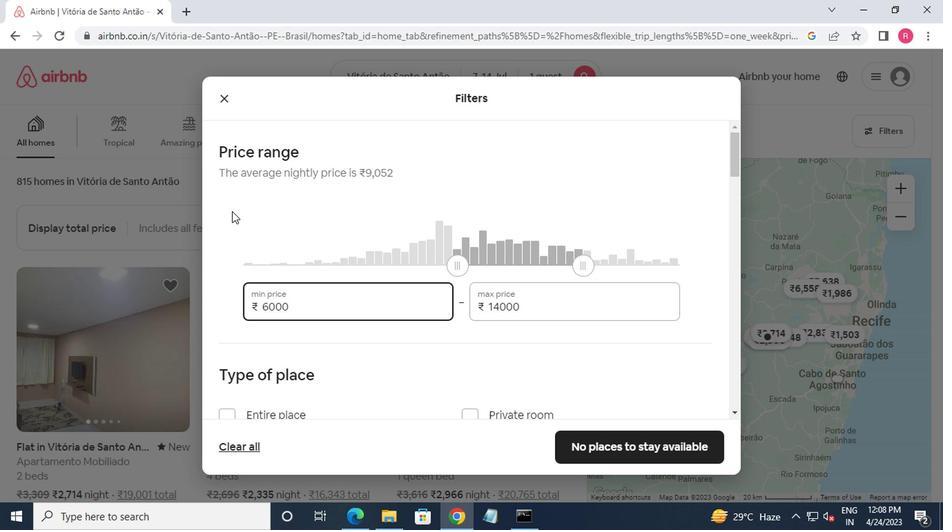 
Action: Mouse moved to (239, 221)
Screenshot: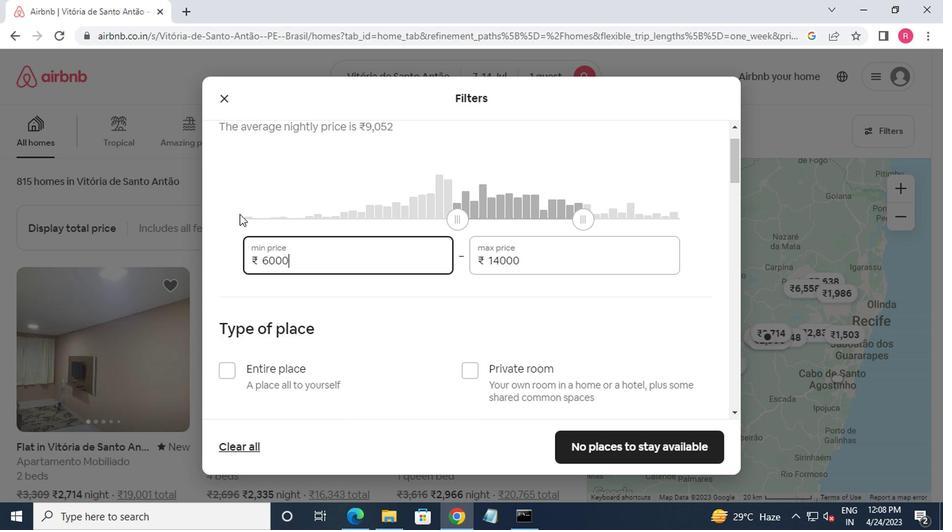 
Action: Mouse scrolled (239, 220) with delta (0, 0)
Screenshot: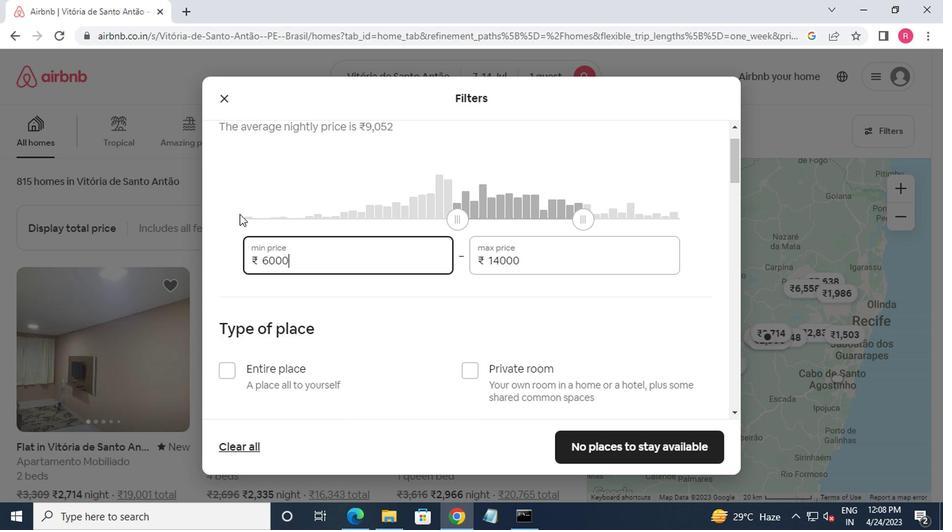 
Action: Mouse moved to (243, 230)
Screenshot: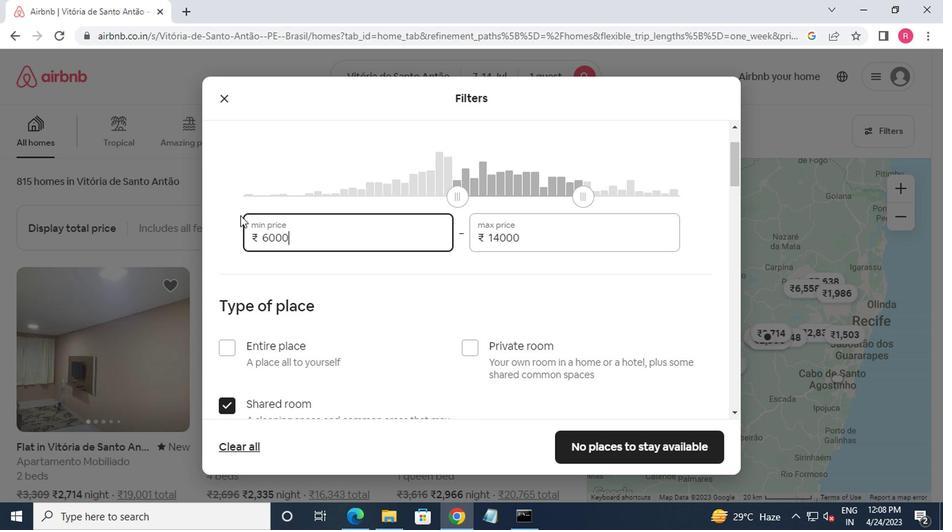
Action: Mouse scrolled (243, 229) with delta (0, 0)
Screenshot: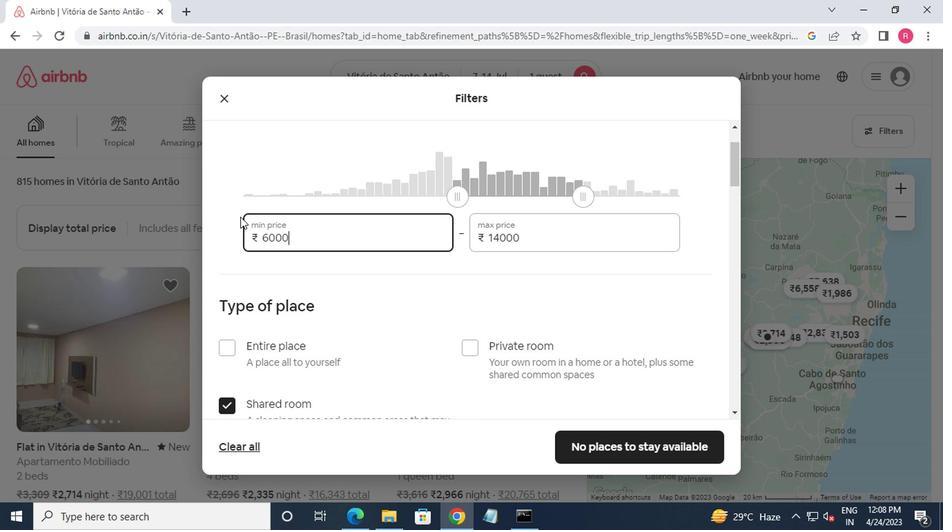 
Action: Mouse moved to (245, 233)
Screenshot: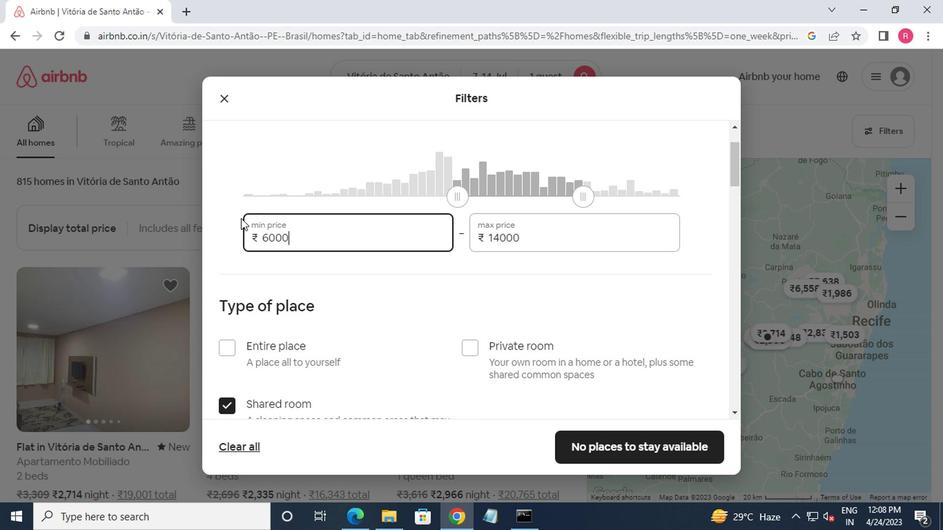 
Action: Mouse scrolled (245, 232) with delta (0, 0)
Screenshot: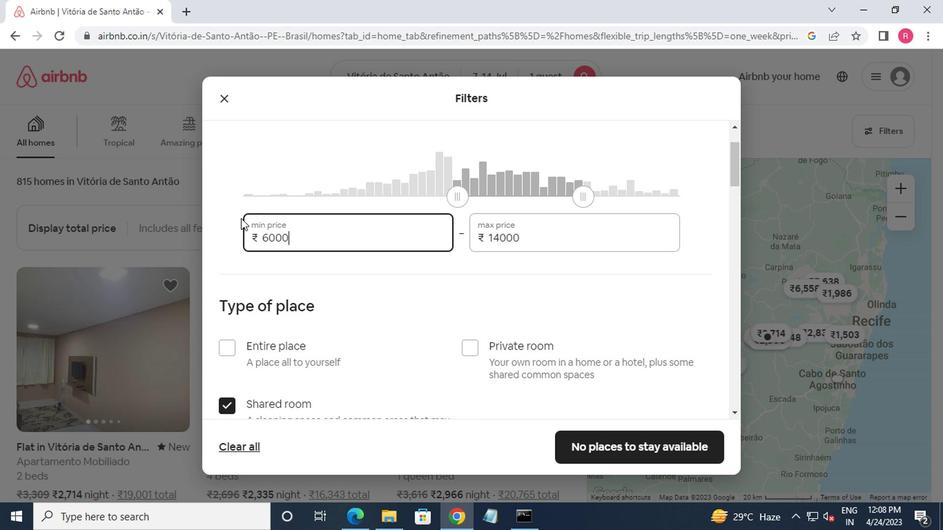 
Action: Mouse moved to (291, 370)
Screenshot: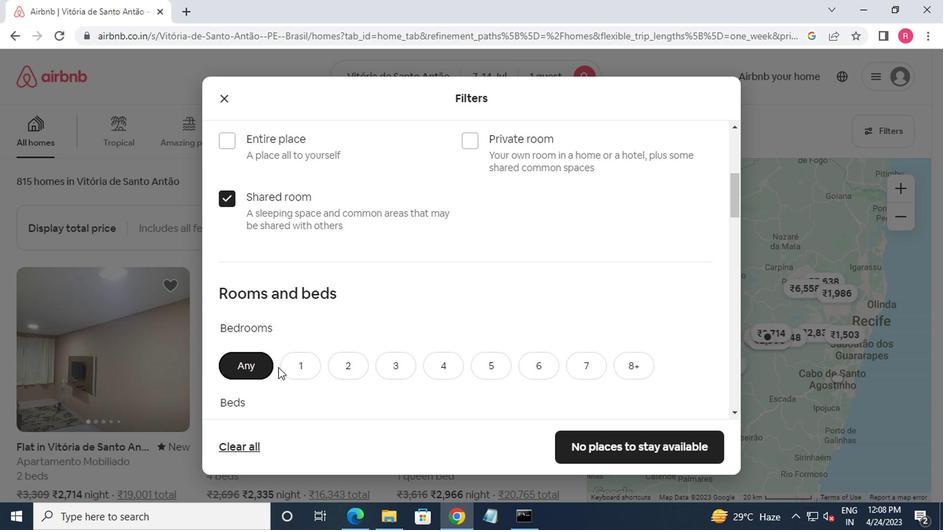 
Action: Mouse pressed left at (291, 370)
Screenshot: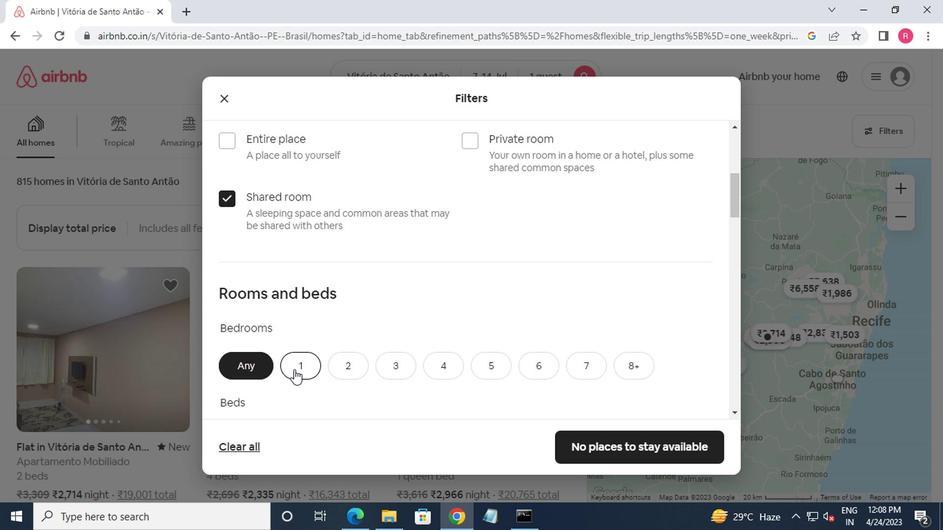 
Action: Mouse moved to (326, 346)
Screenshot: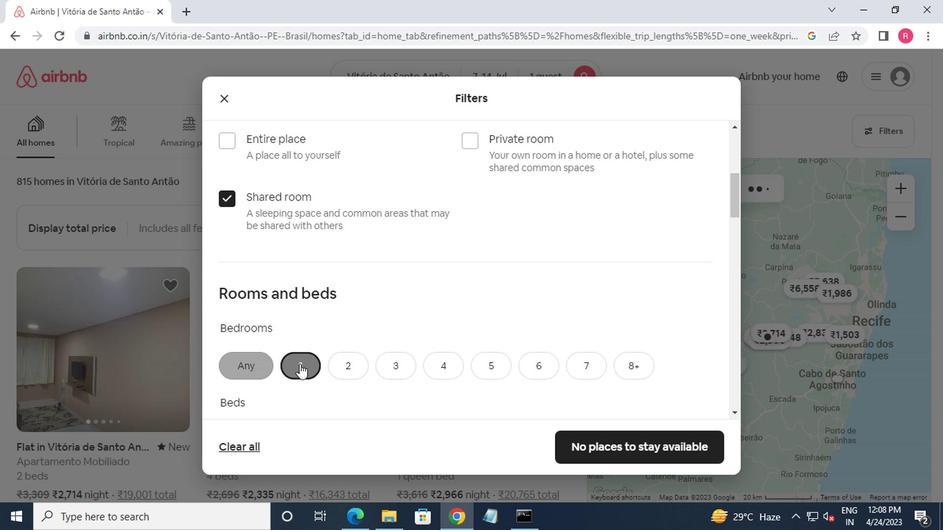 
Action: Mouse scrolled (326, 346) with delta (0, 0)
Screenshot: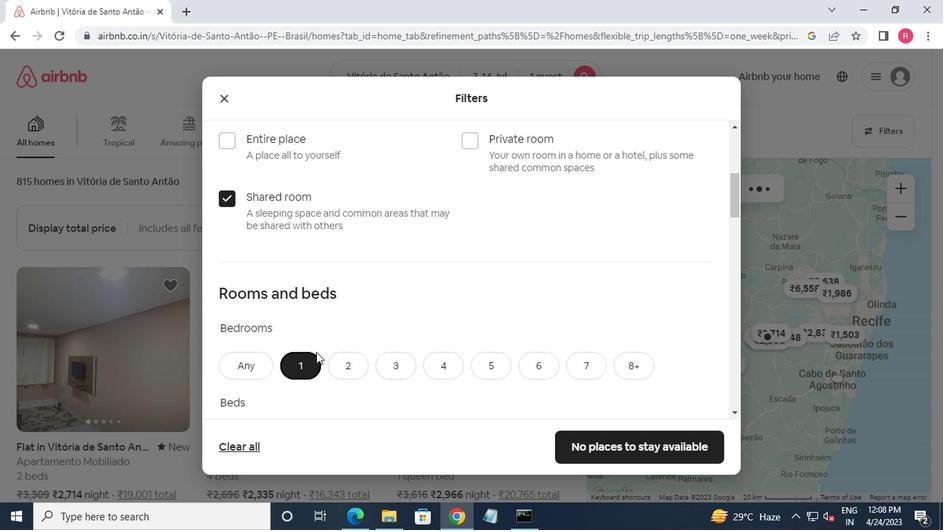 
Action: Mouse scrolled (326, 346) with delta (0, 0)
Screenshot: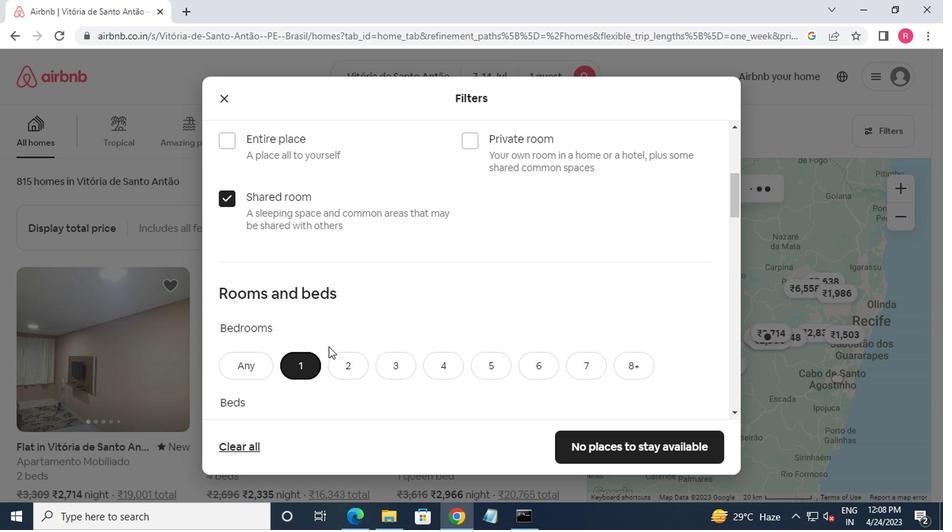
Action: Mouse moved to (296, 309)
Screenshot: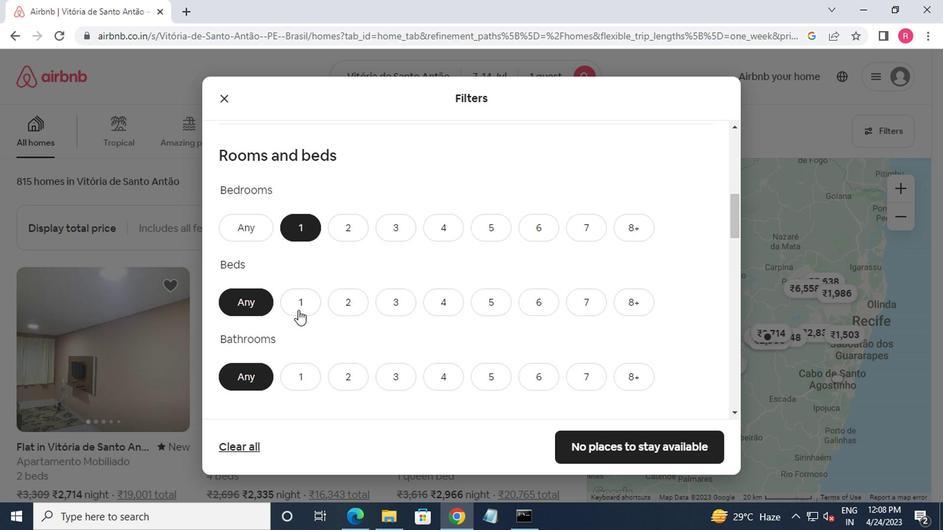 
Action: Mouse pressed left at (296, 309)
Screenshot: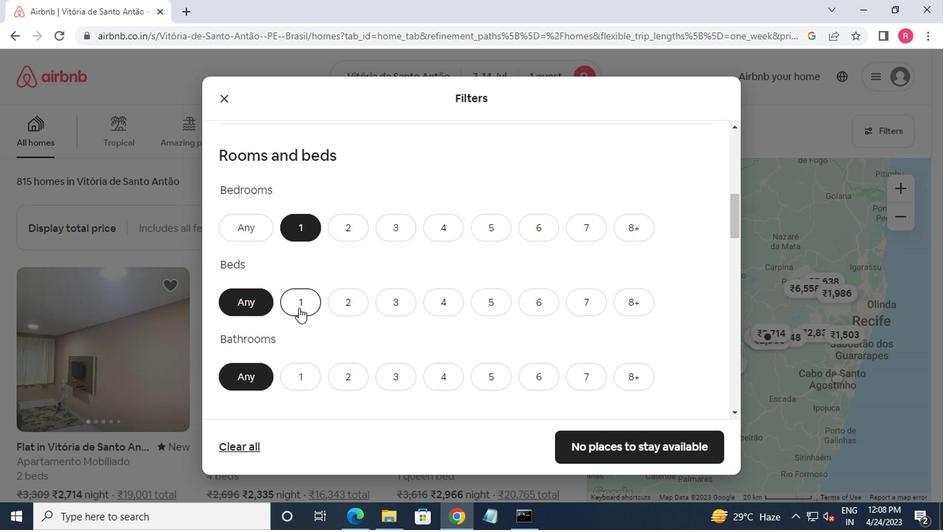 
Action: Mouse moved to (299, 313)
Screenshot: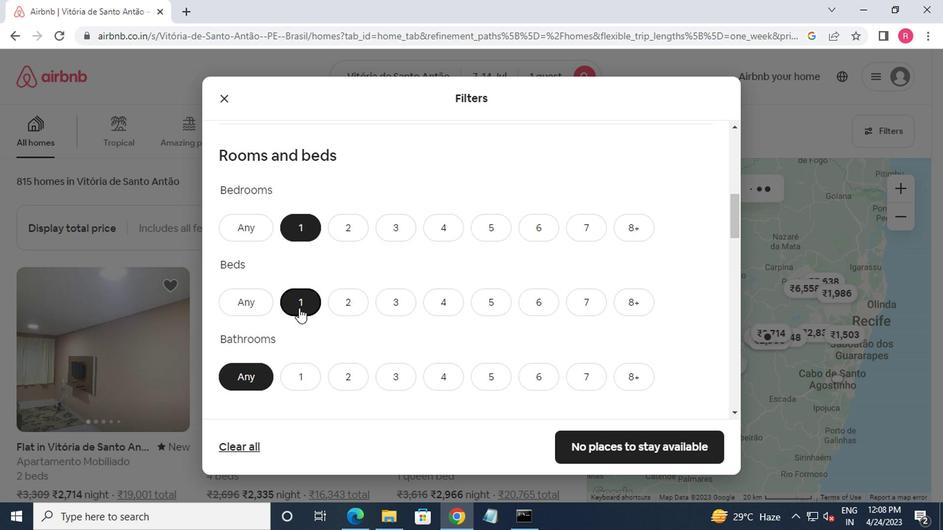 
Action: Mouse scrolled (299, 312) with delta (0, 0)
Screenshot: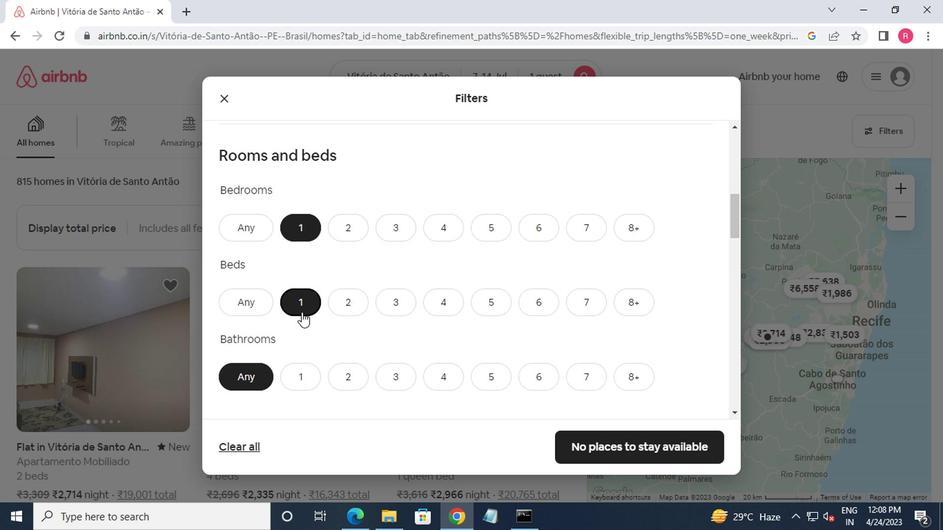 
Action: Mouse moved to (299, 313)
Screenshot: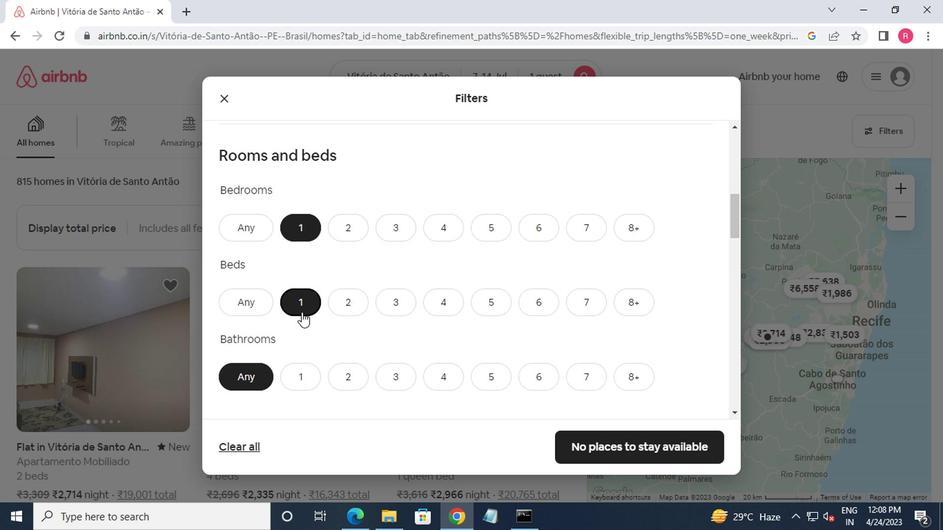
Action: Mouse scrolled (299, 312) with delta (0, 0)
Screenshot: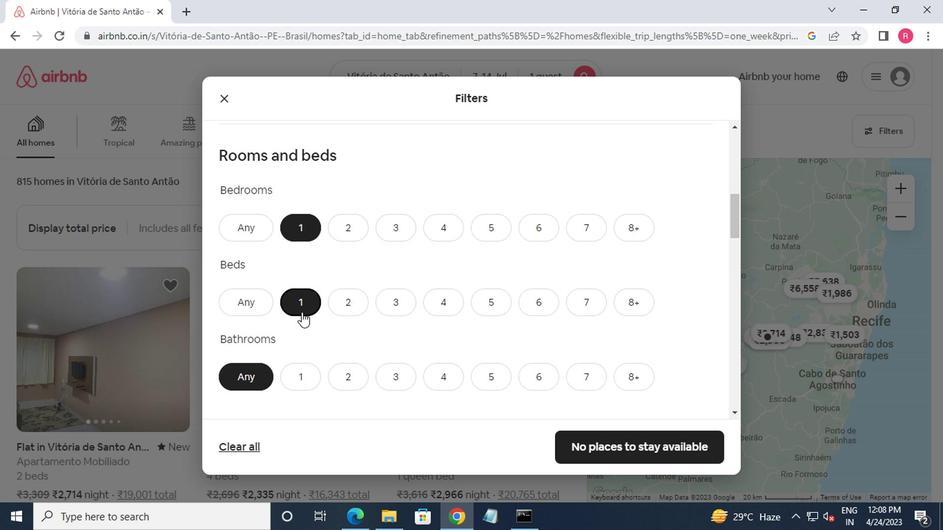 
Action: Mouse moved to (291, 241)
Screenshot: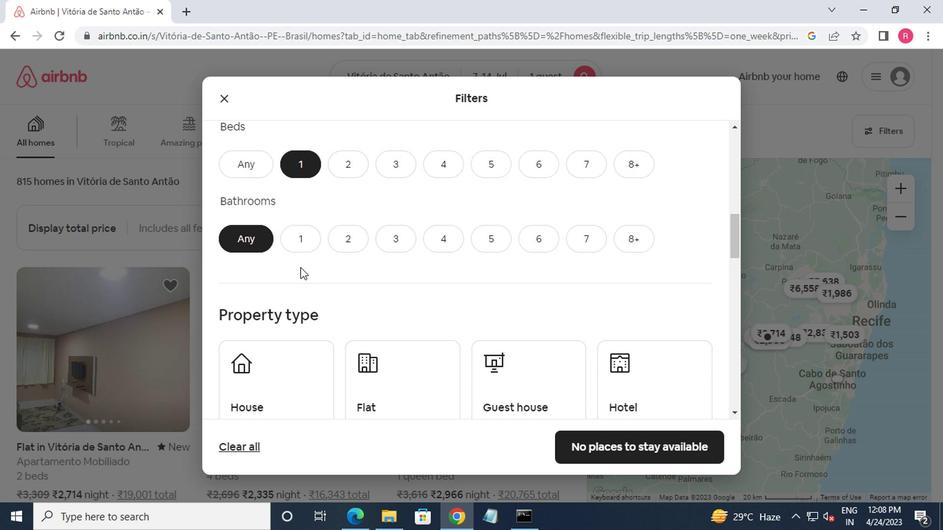 
Action: Mouse pressed left at (291, 241)
Screenshot: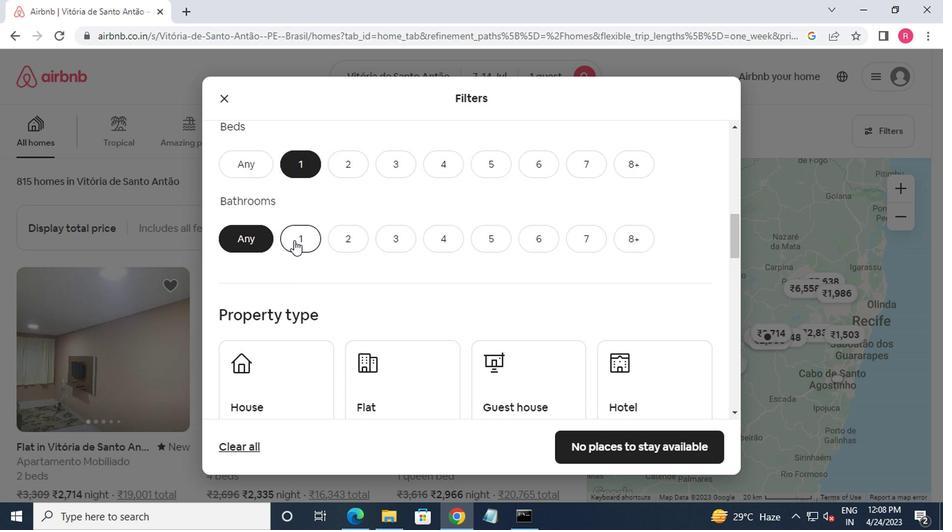 
Action: Mouse moved to (367, 294)
Screenshot: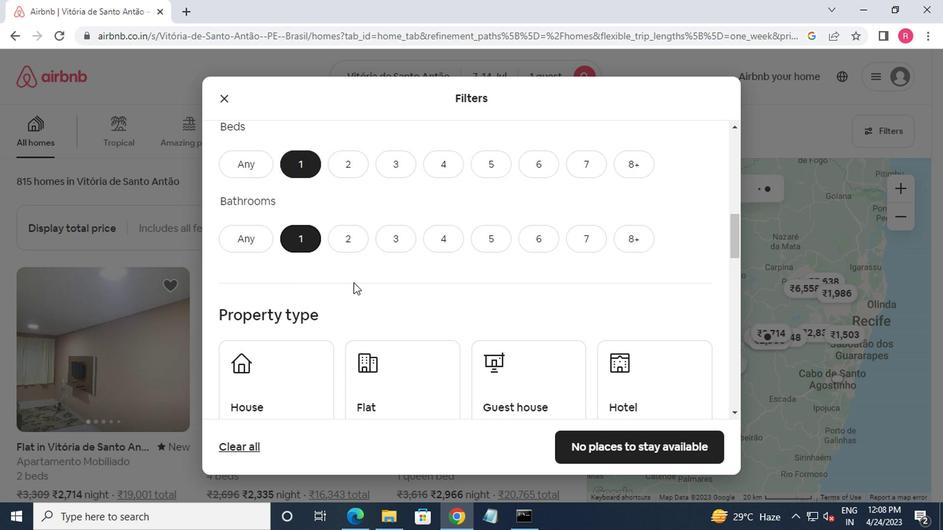 
Action: Mouse scrolled (367, 294) with delta (0, 0)
Screenshot: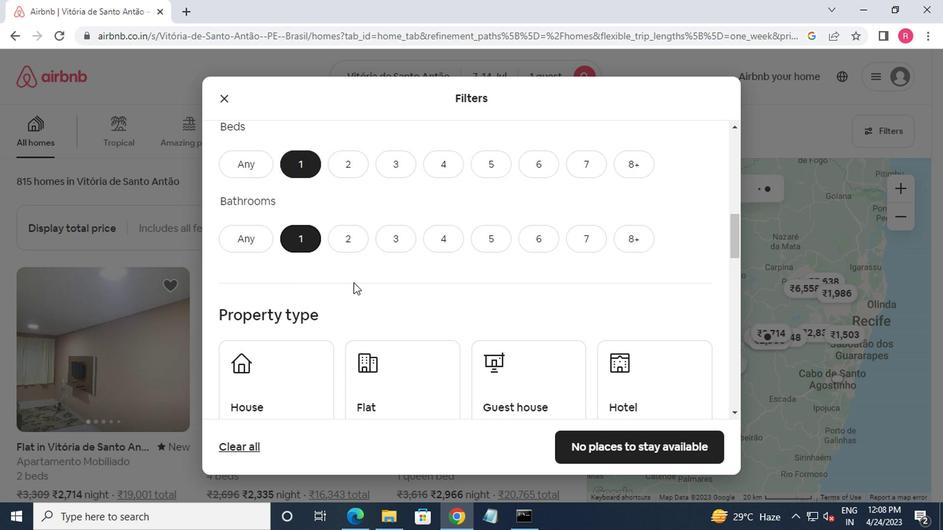 
Action: Mouse moved to (285, 305)
Screenshot: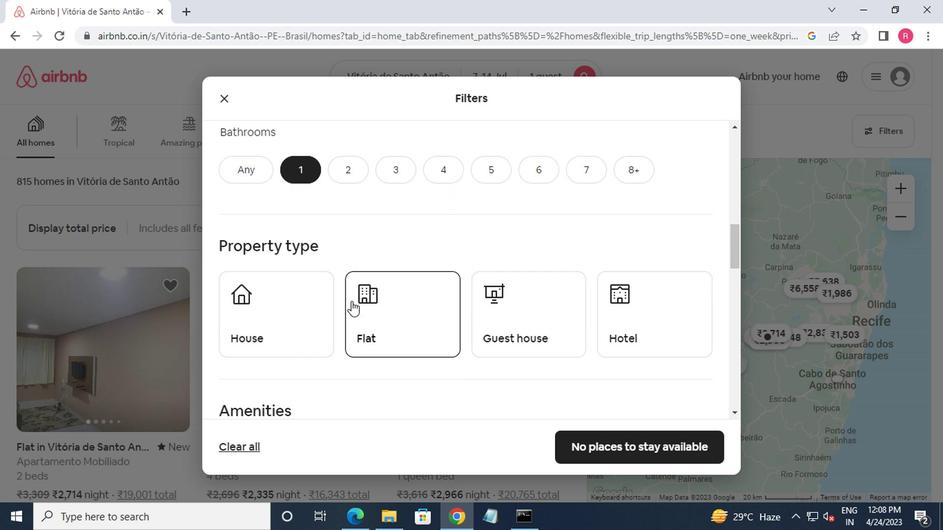 
Action: Mouse pressed left at (285, 305)
Screenshot: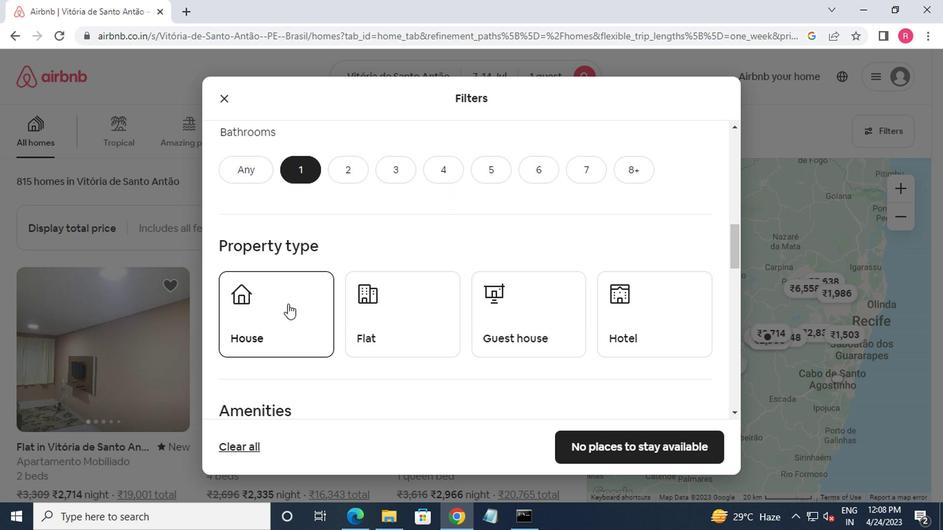 
Action: Mouse moved to (370, 326)
Screenshot: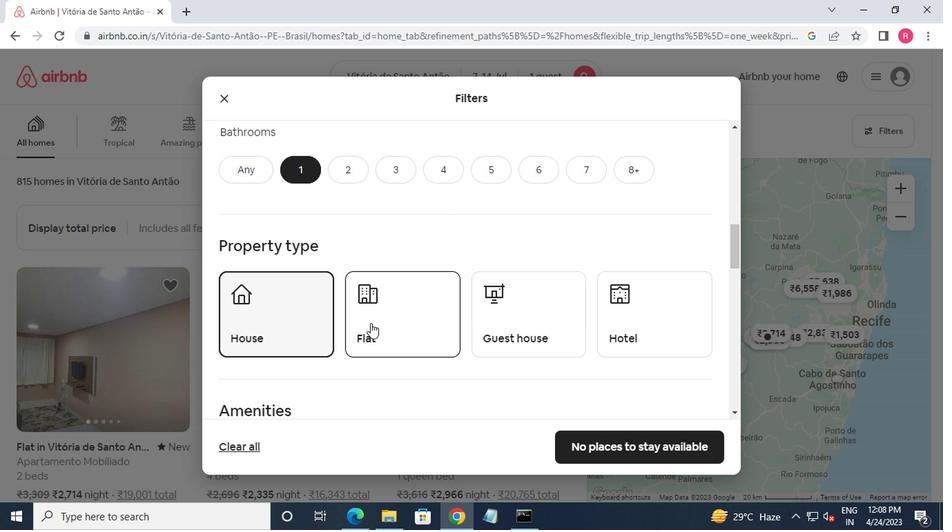 
Action: Mouse pressed left at (370, 326)
Screenshot: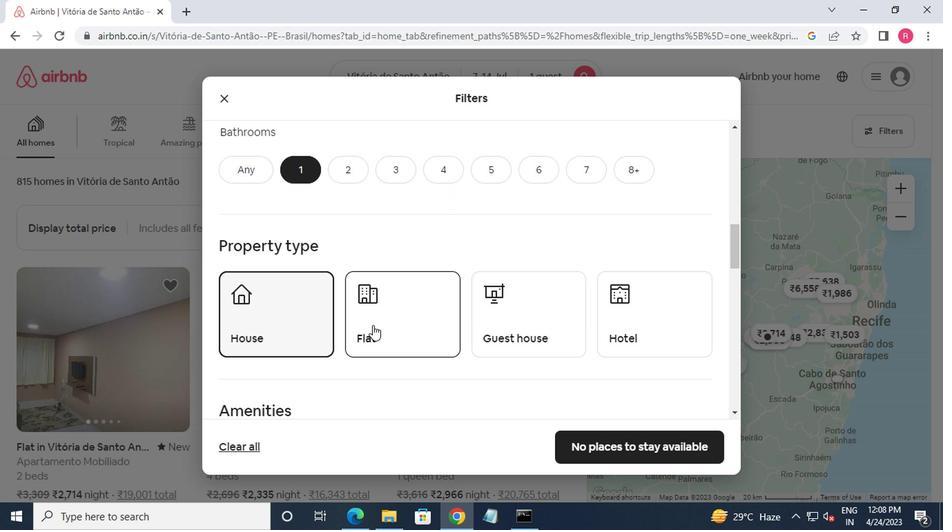 
Action: Mouse moved to (469, 315)
Screenshot: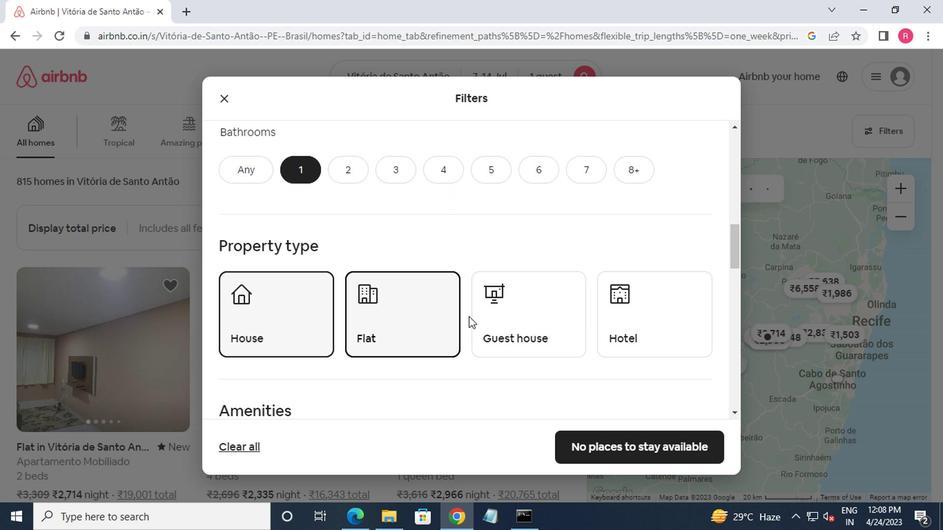 
Action: Mouse pressed left at (469, 315)
Screenshot: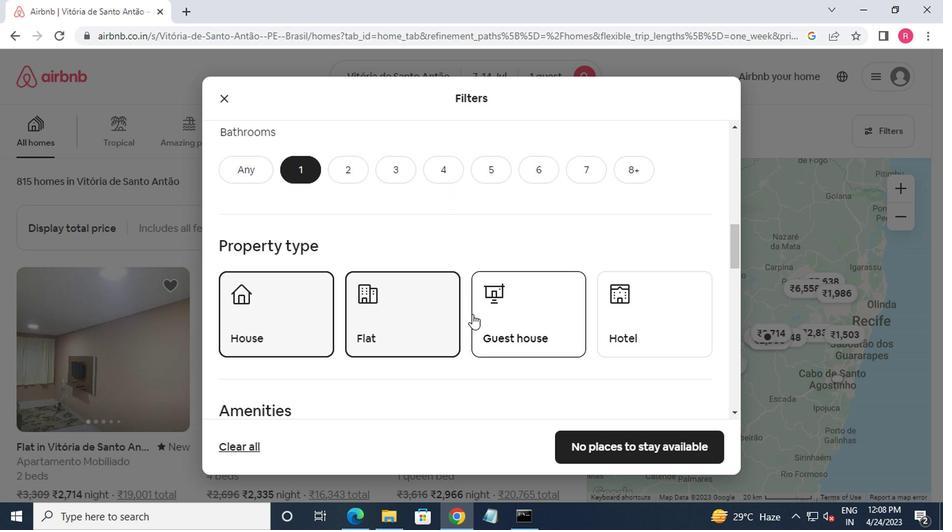 
Action: Mouse moved to (626, 298)
Screenshot: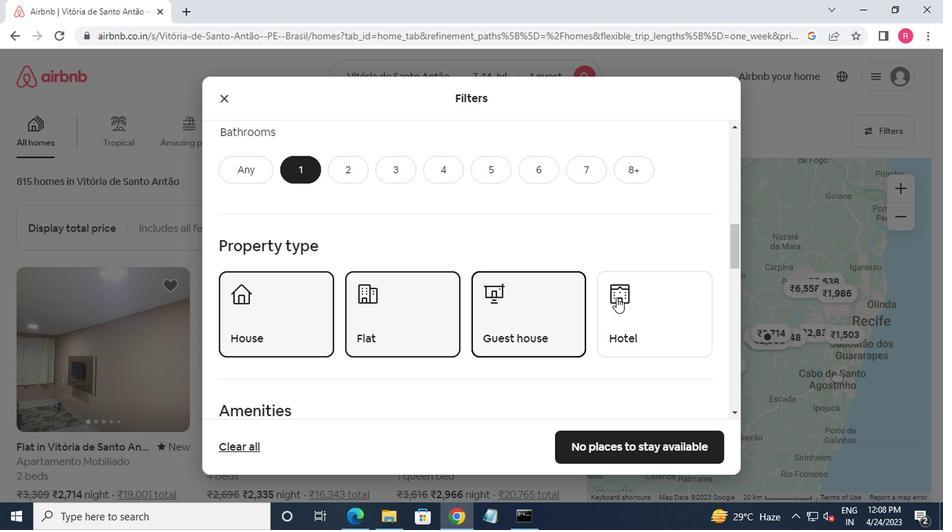 
Action: Mouse pressed left at (626, 298)
Screenshot: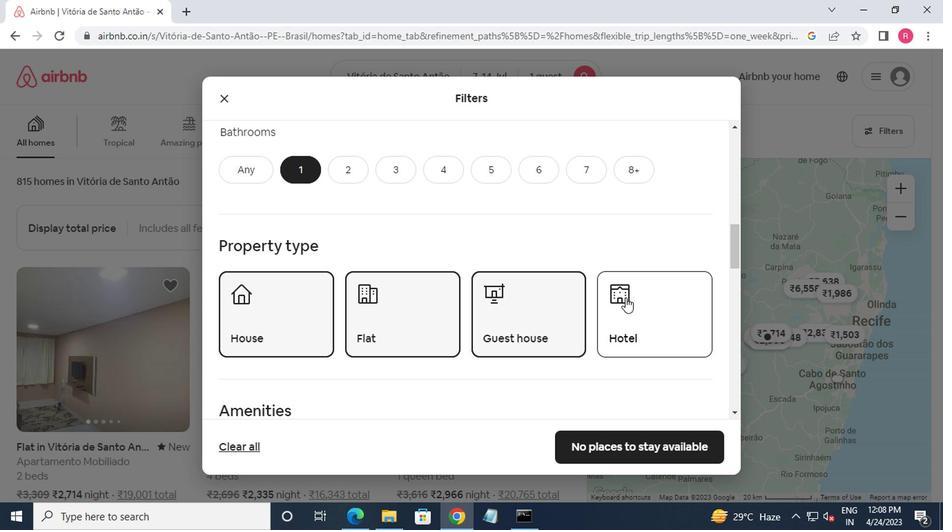 
Action: Mouse moved to (208, 17)
Screenshot: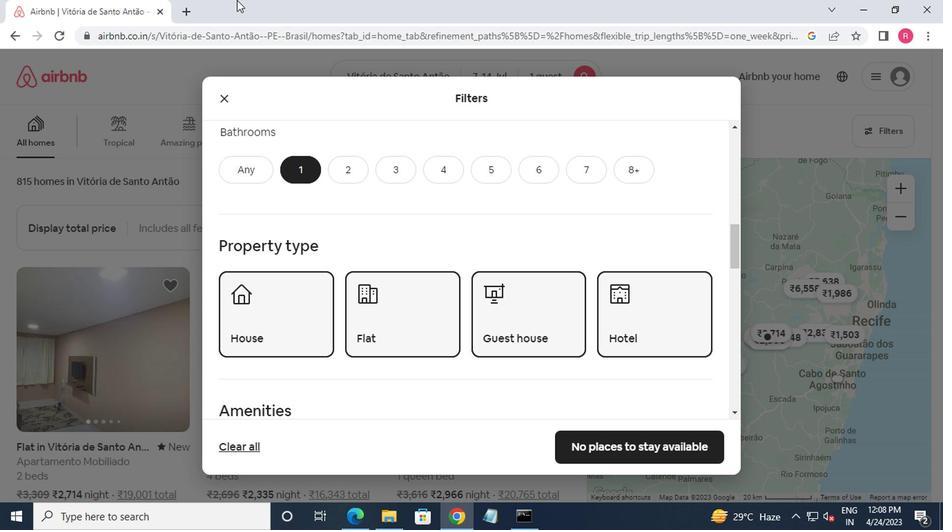 
Action: Mouse scrolled (208, 16) with delta (0, 0)
Screenshot: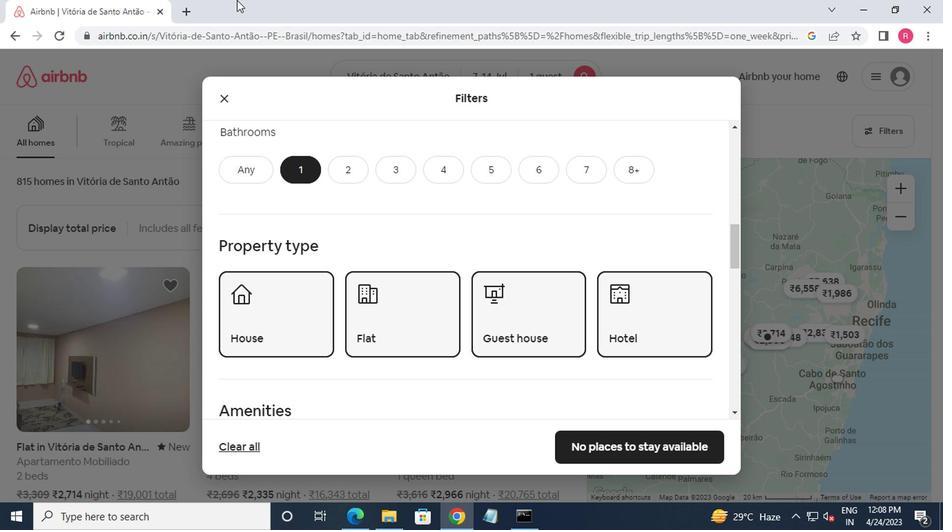 
Action: Mouse moved to (206, 51)
Screenshot: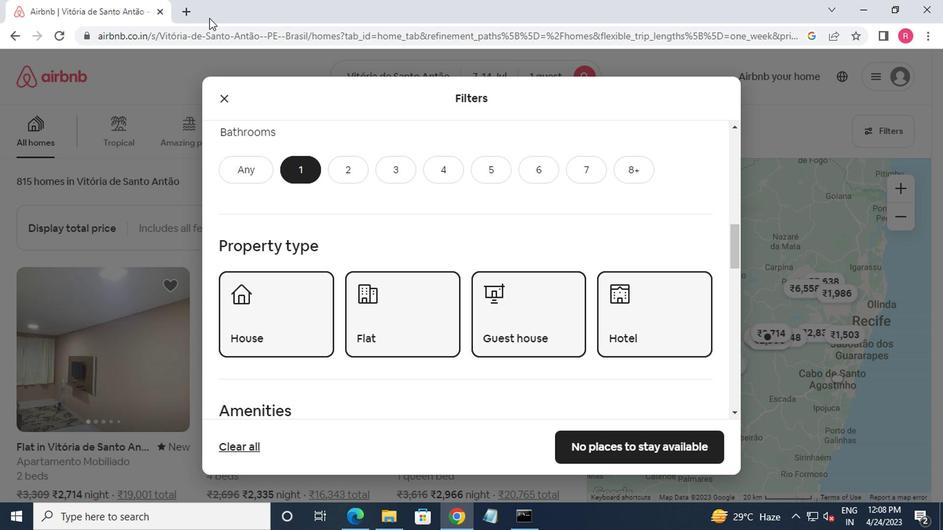 
Action: Mouse scrolled (206, 50) with delta (0, 0)
Screenshot: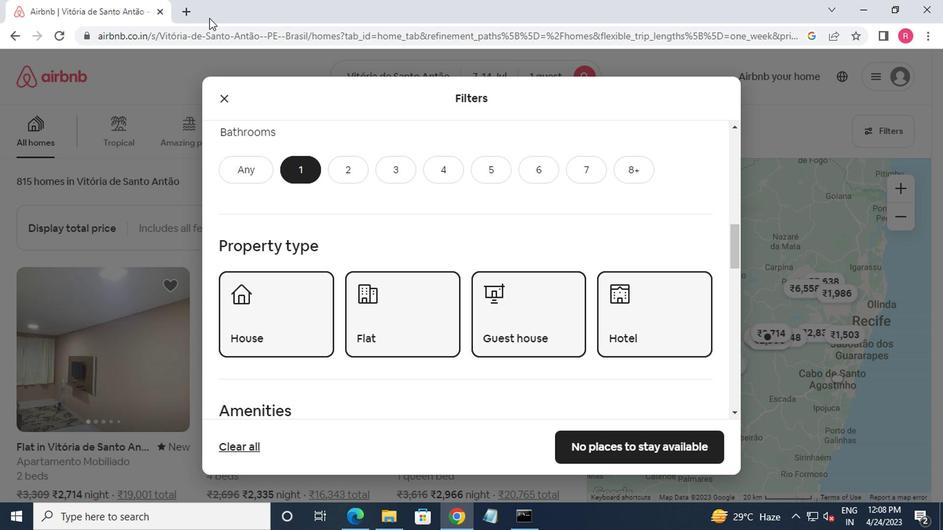 
Action: Mouse moved to (310, 135)
Screenshot: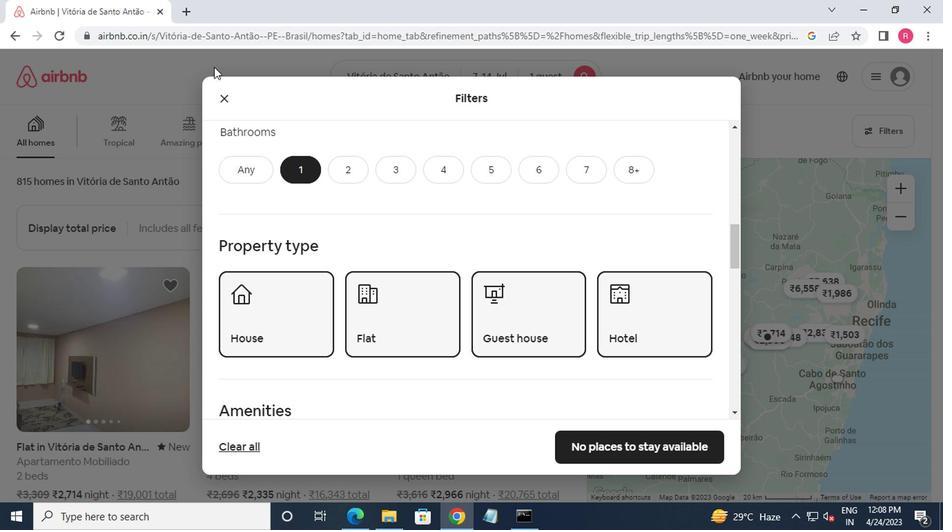 
Action: Mouse scrolled (310, 135) with delta (0, 0)
Screenshot: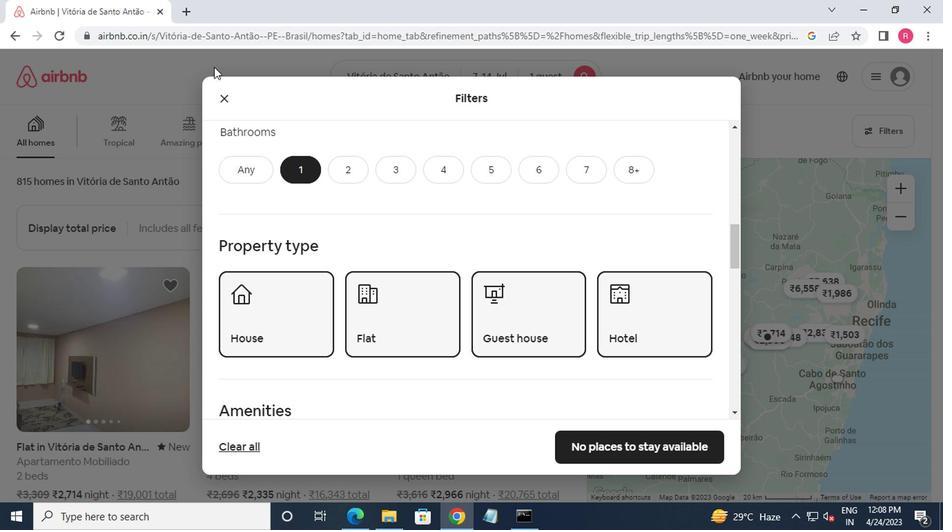 
Action: Mouse moved to (353, 172)
Screenshot: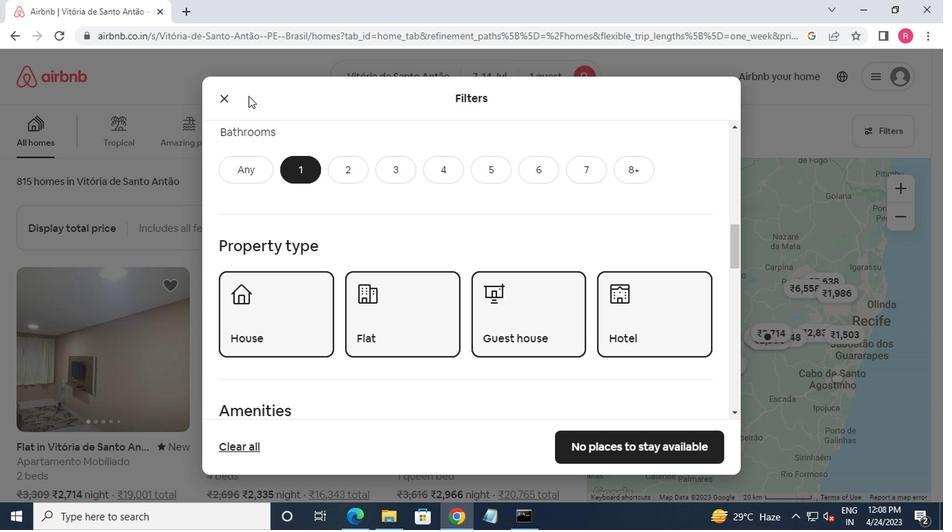 
Action: Mouse scrolled (353, 171) with delta (0, 0)
Screenshot: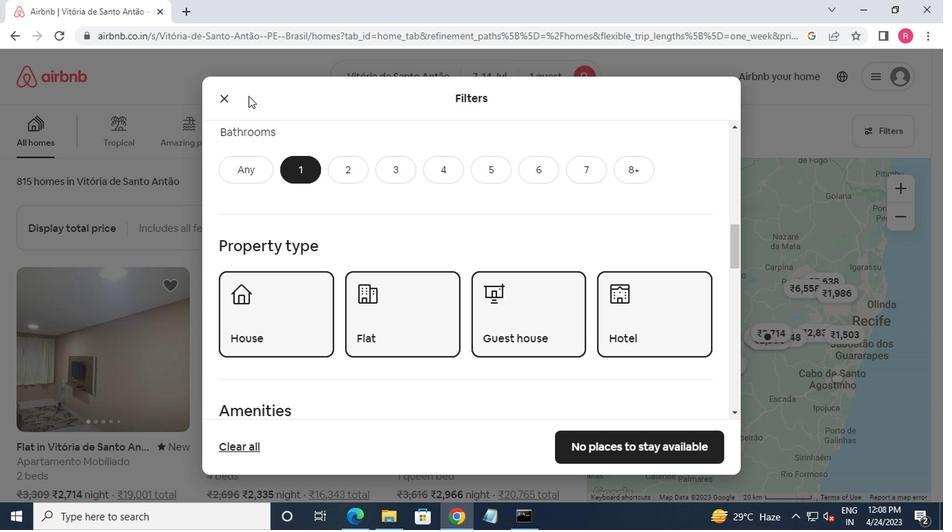 
Action: Mouse moved to (362, 188)
Screenshot: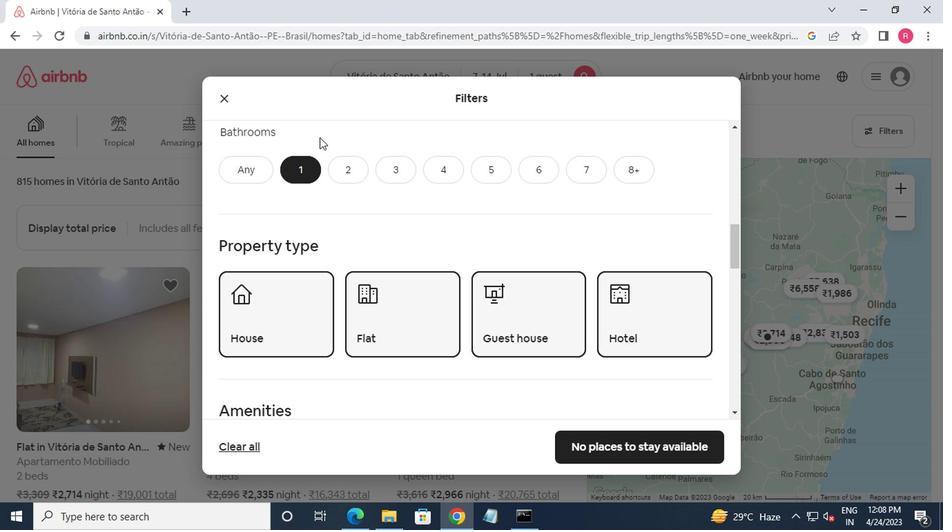 
Action: Mouse scrolled (362, 187) with delta (0, 0)
Screenshot: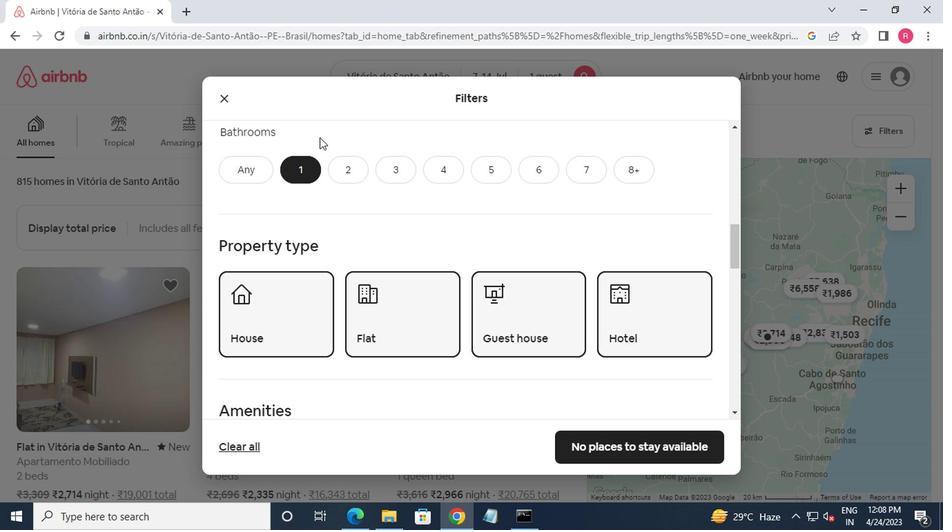 
Action: Mouse moved to (364, 194)
Screenshot: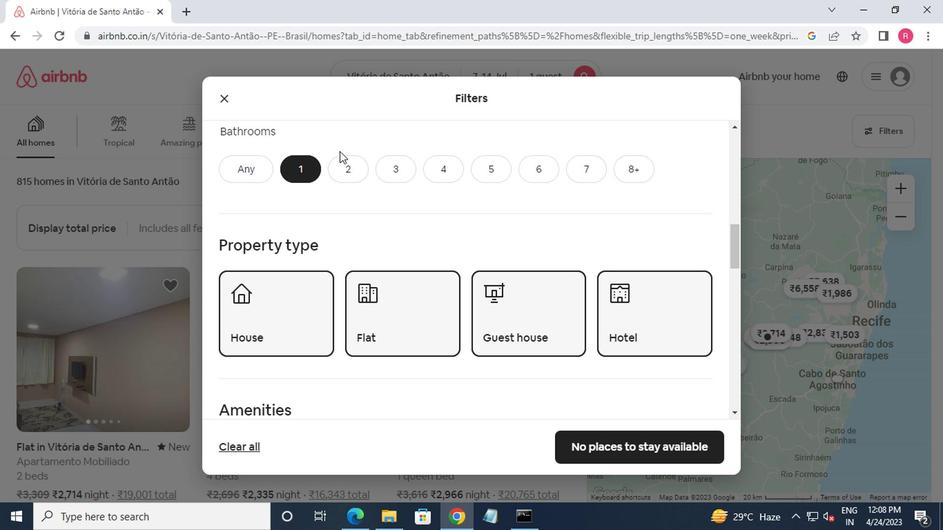 
Action: Mouse scrolled (364, 194) with delta (0, 0)
Screenshot: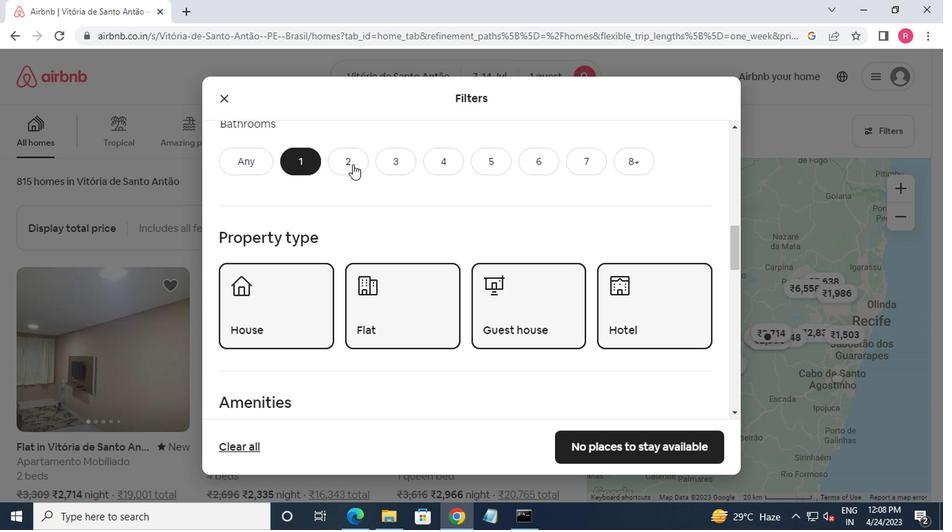 
Action: Mouse moved to (241, 210)
Screenshot: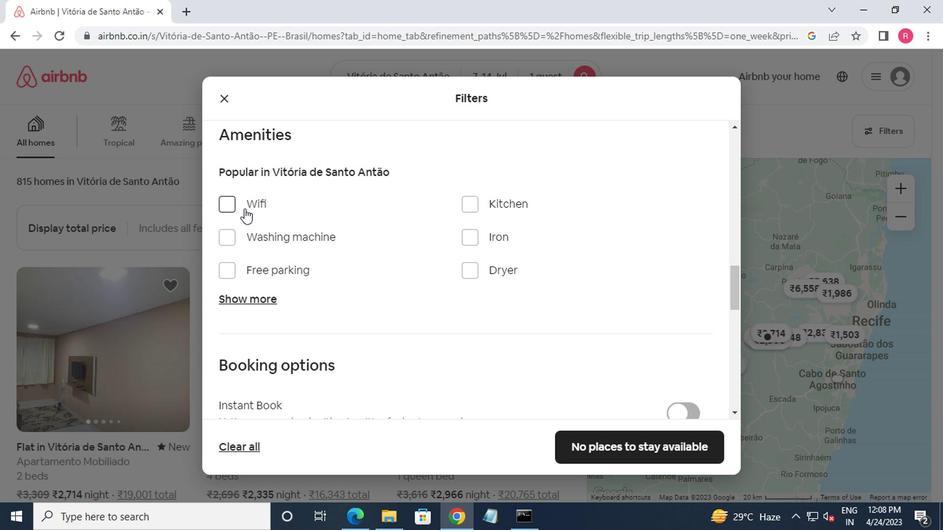 
Action: Mouse pressed left at (241, 210)
Screenshot: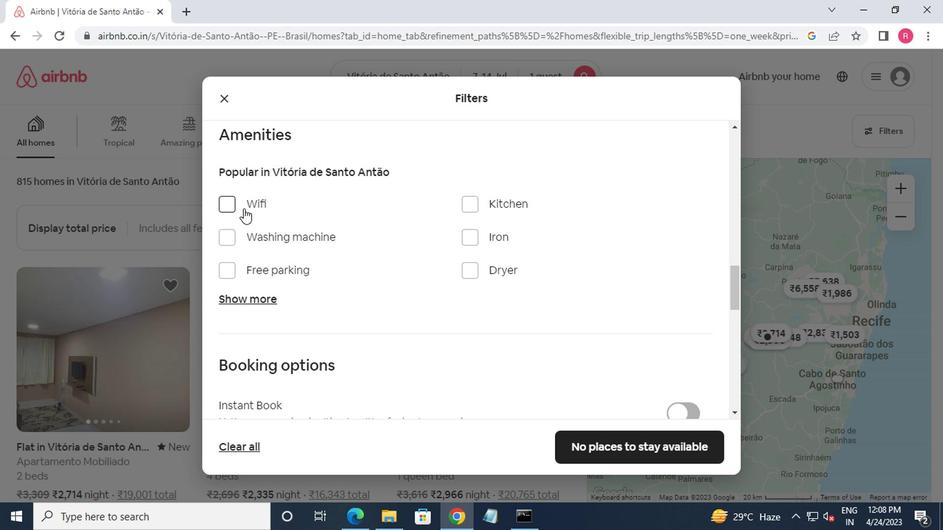
Action: Mouse moved to (428, 245)
Screenshot: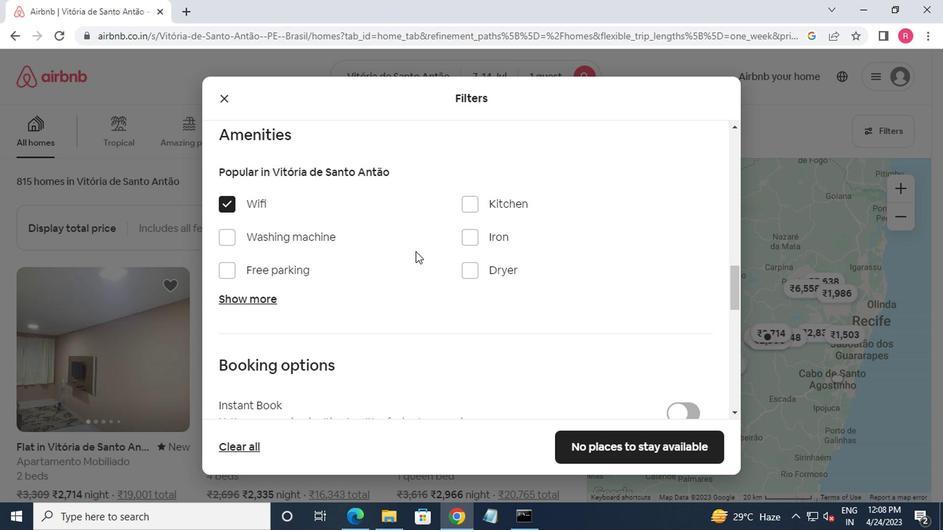 
Action: Mouse scrolled (428, 244) with delta (0, 0)
Screenshot: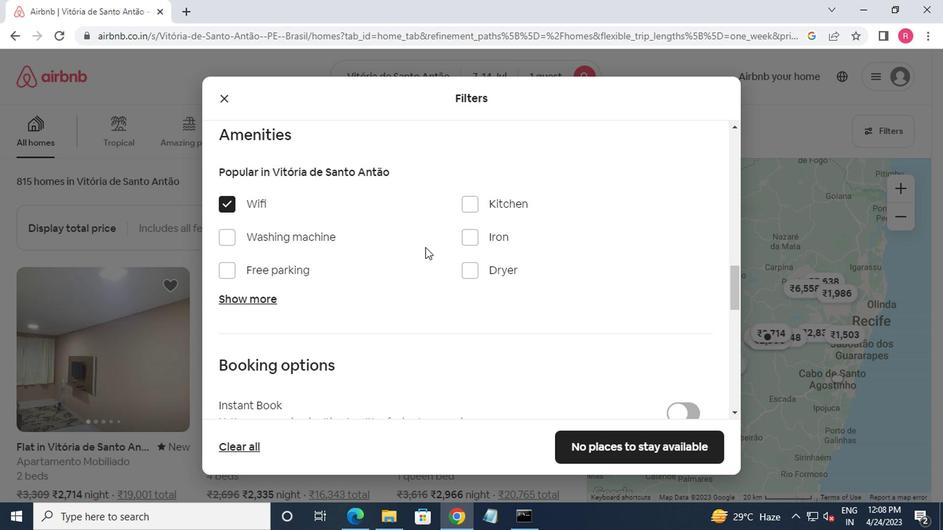 
Action: Mouse moved to (428, 245)
Screenshot: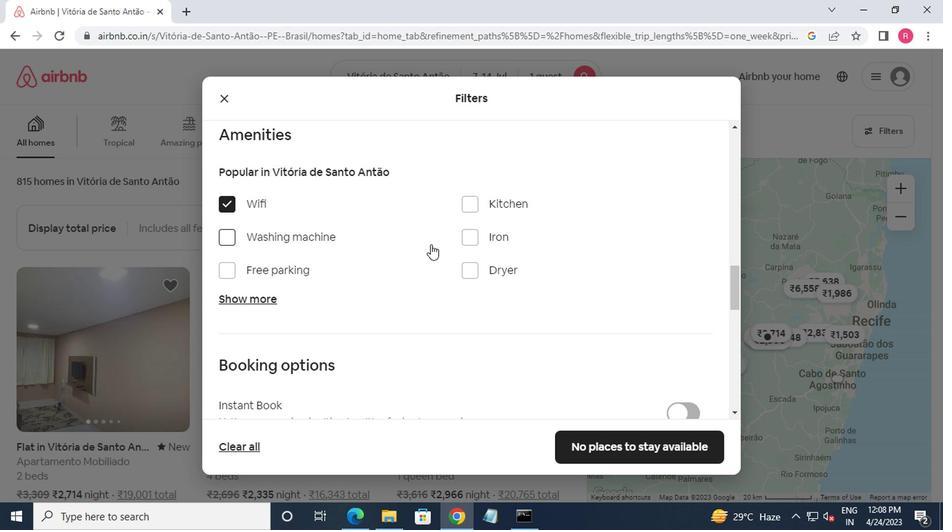 
Action: Mouse scrolled (428, 244) with delta (0, 0)
Screenshot: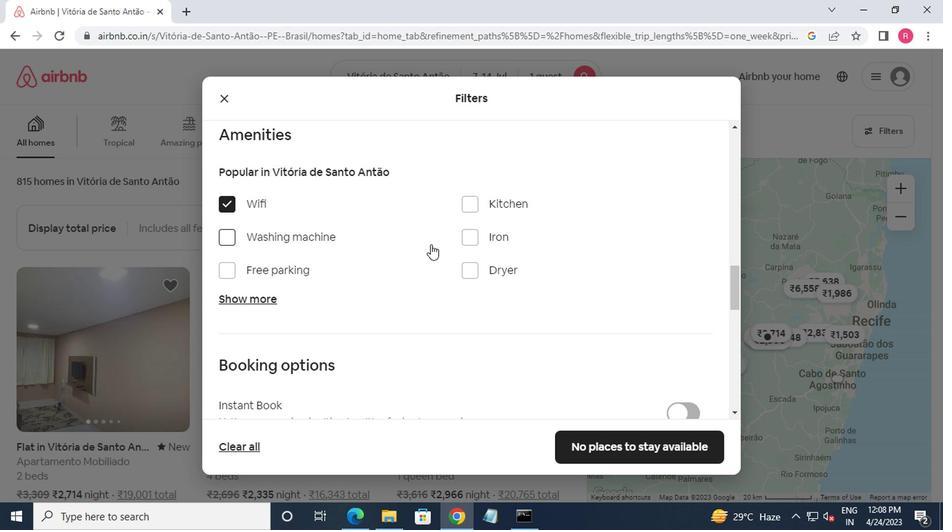 
Action: Mouse scrolled (428, 244) with delta (0, 0)
Screenshot: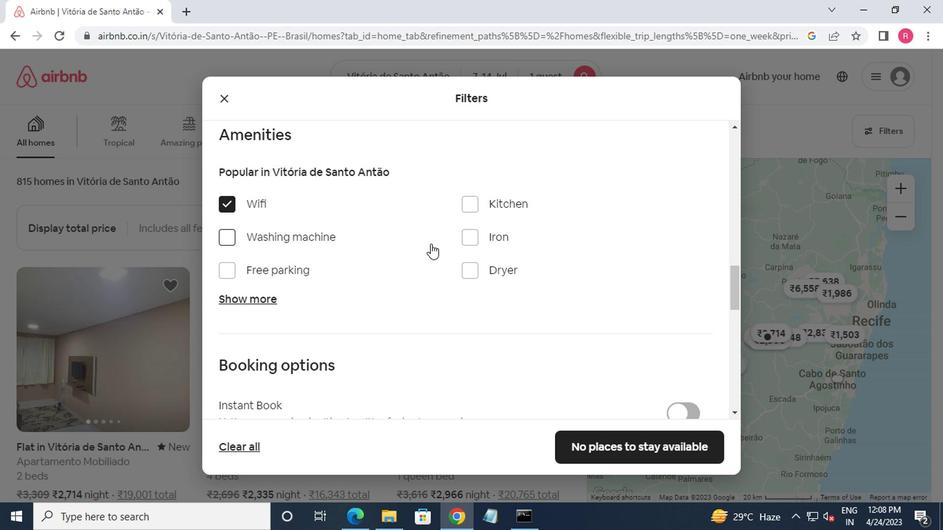
Action: Mouse scrolled (428, 244) with delta (0, 0)
Screenshot: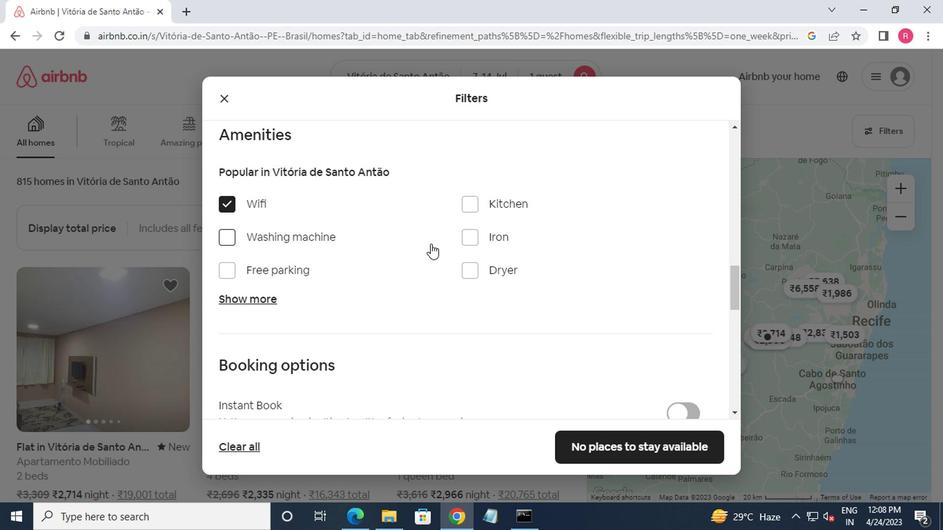
Action: Mouse moved to (687, 185)
Screenshot: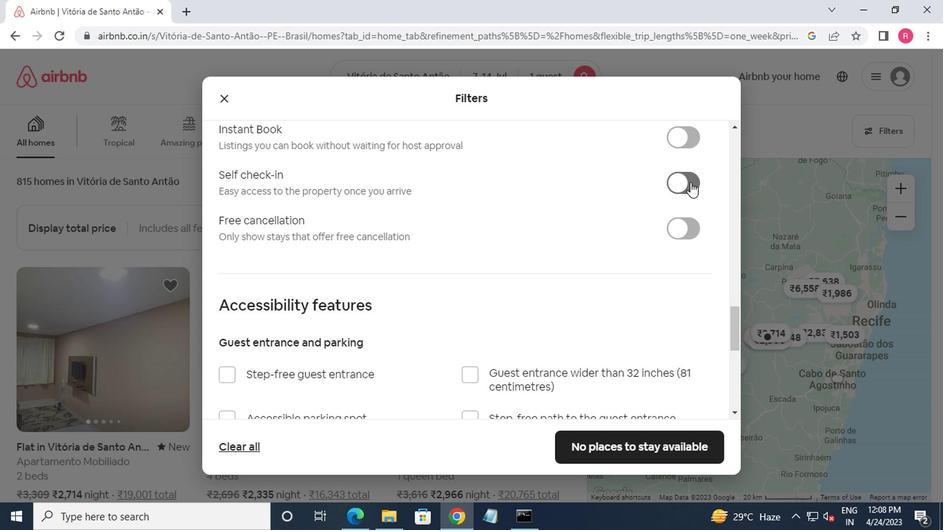 
Action: Mouse pressed left at (687, 185)
Screenshot: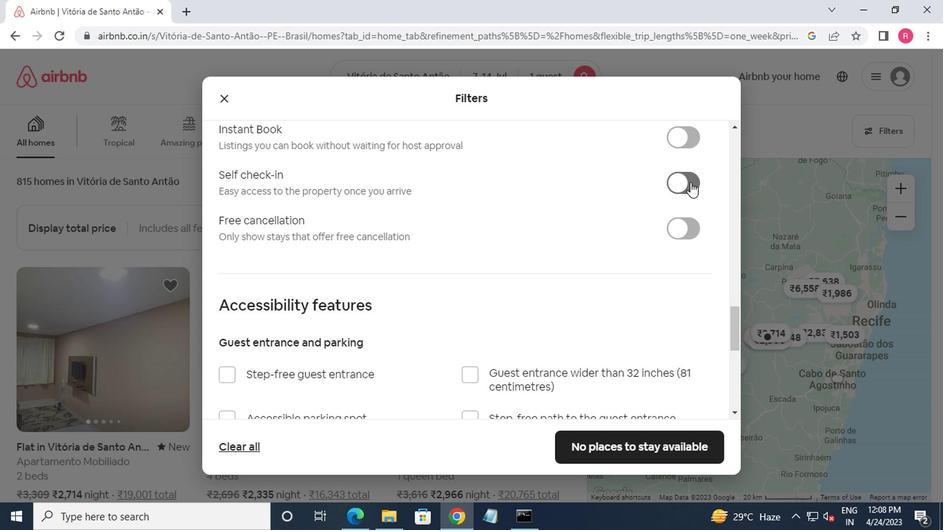 
Action: Mouse moved to (512, 230)
Screenshot: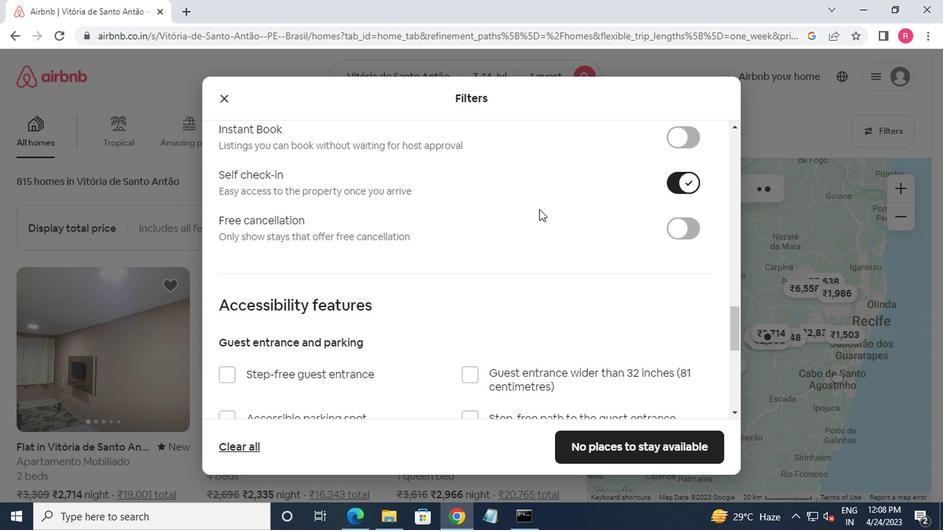 
Action: Mouse scrolled (512, 229) with delta (0, 0)
Screenshot: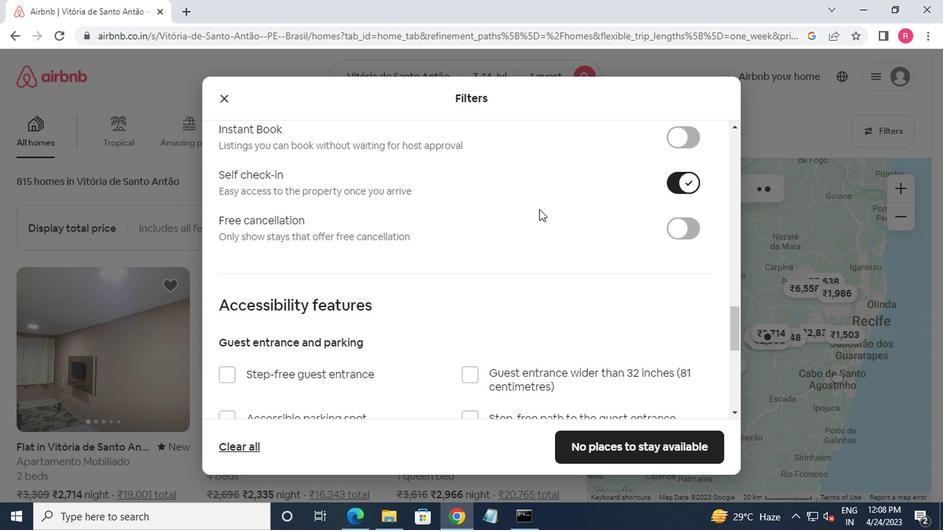 
Action: Mouse moved to (505, 236)
Screenshot: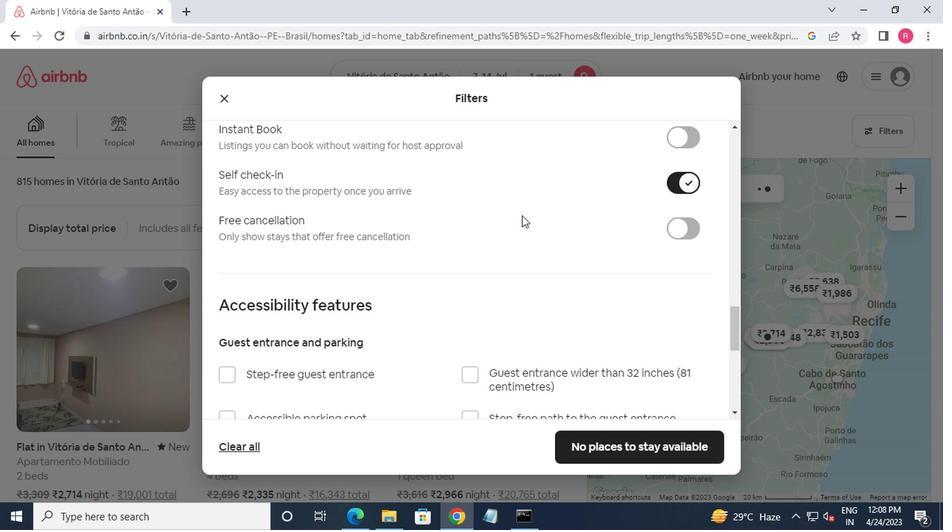 
Action: Mouse scrolled (505, 235) with delta (0, 0)
Screenshot: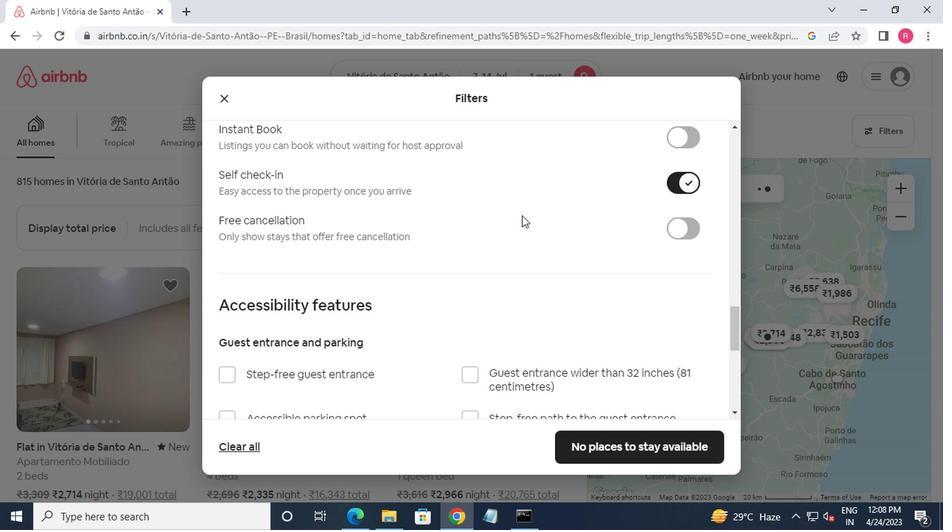 
Action: Mouse moved to (495, 241)
Screenshot: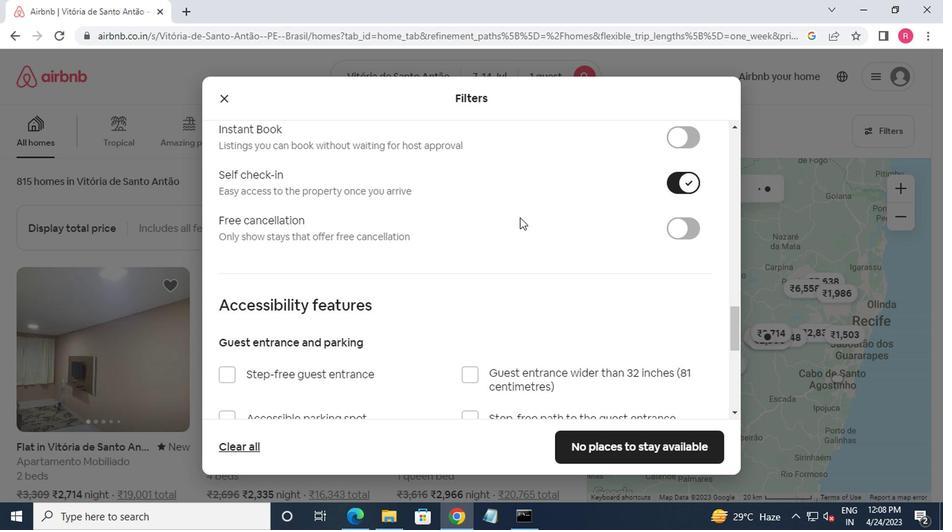 
Action: Mouse scrolled (495, 241) with delta (0, 0)
Screenshot: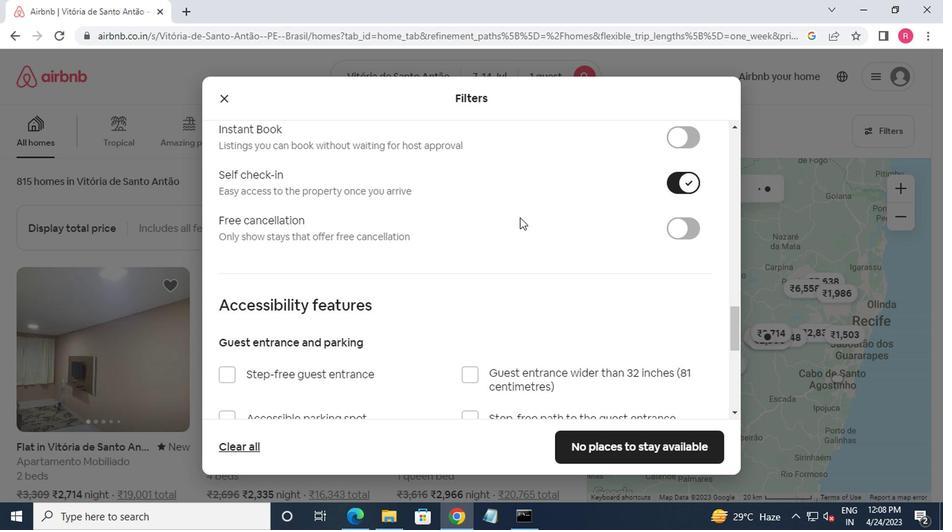 
Action: Mouse moved to (486, 245)
Screenshot: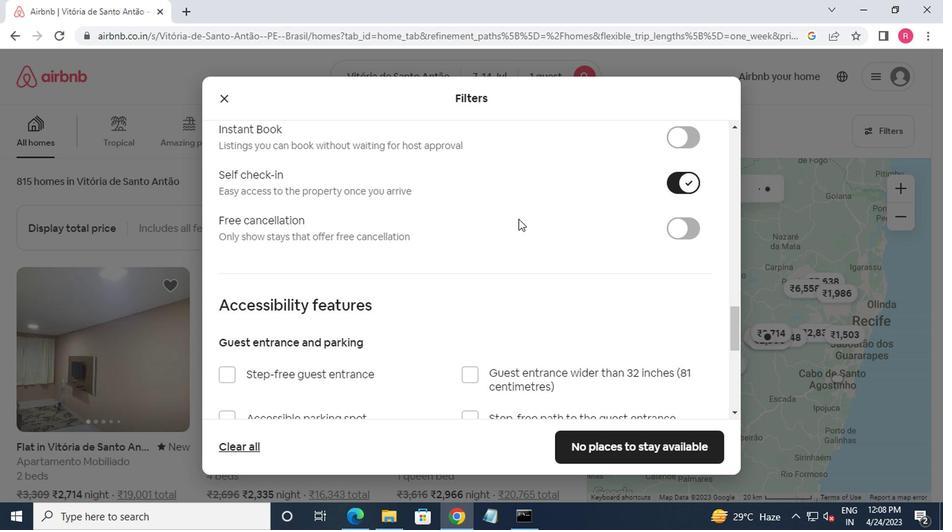 
Action: Mouse scrolled (486, 244) with delta (0, 0)
Screenshot: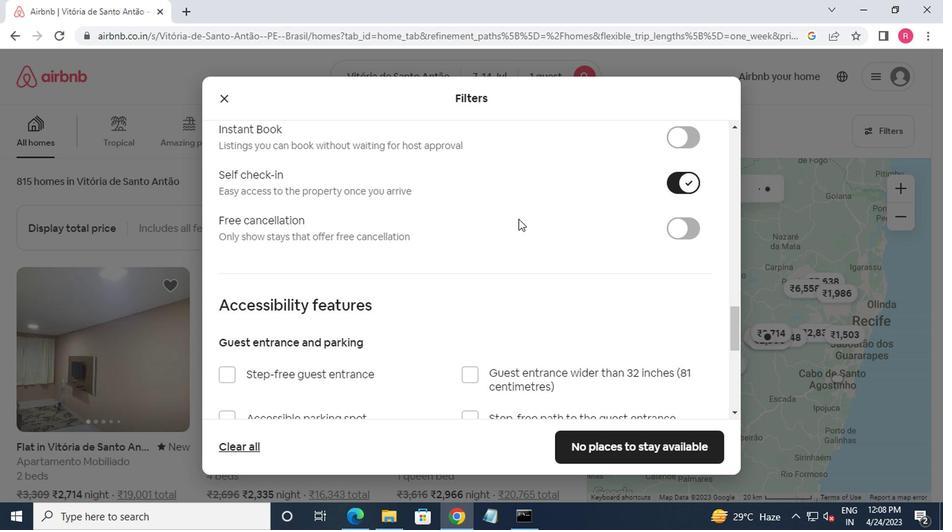 
Action: Mouse moved to (327, 313)
Screenshot: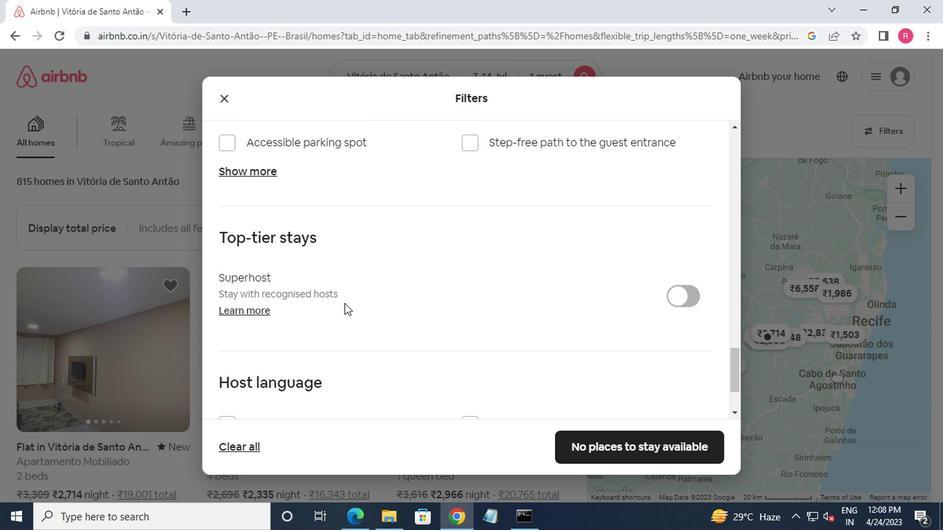 
Action: Mouse scrolled (327, 312) with delta (0, 0)
Screenshot: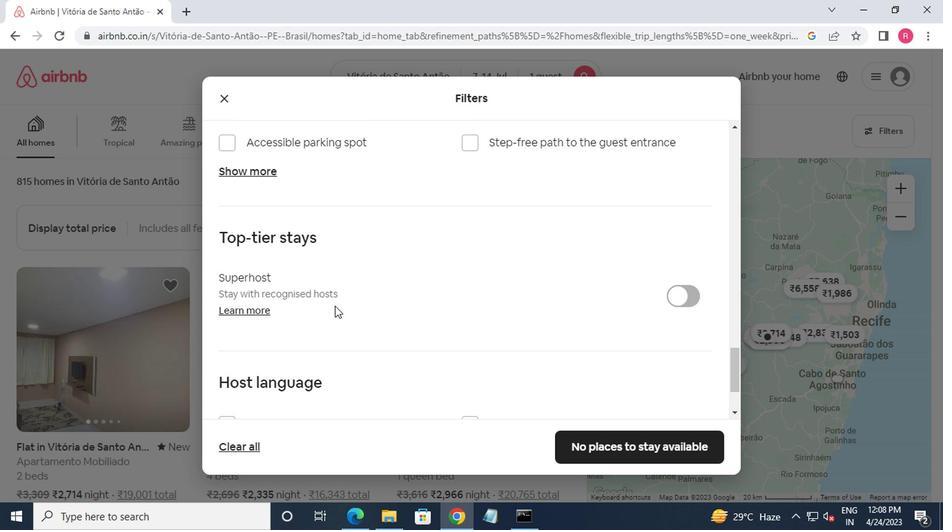 
Action: Mouse scrolled (327, 312) with delta (0, 0)
Screenshot: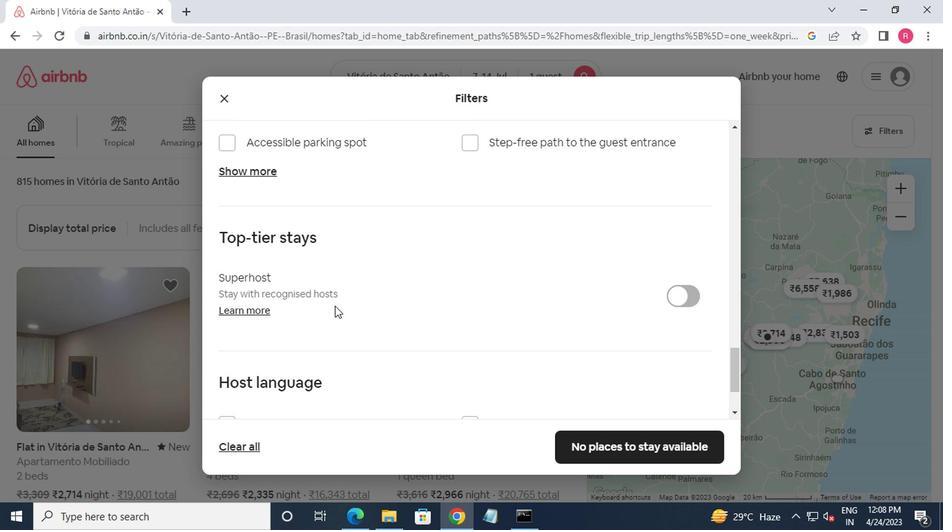 
Action: Mouse moved to (328, 312)
Screenshot: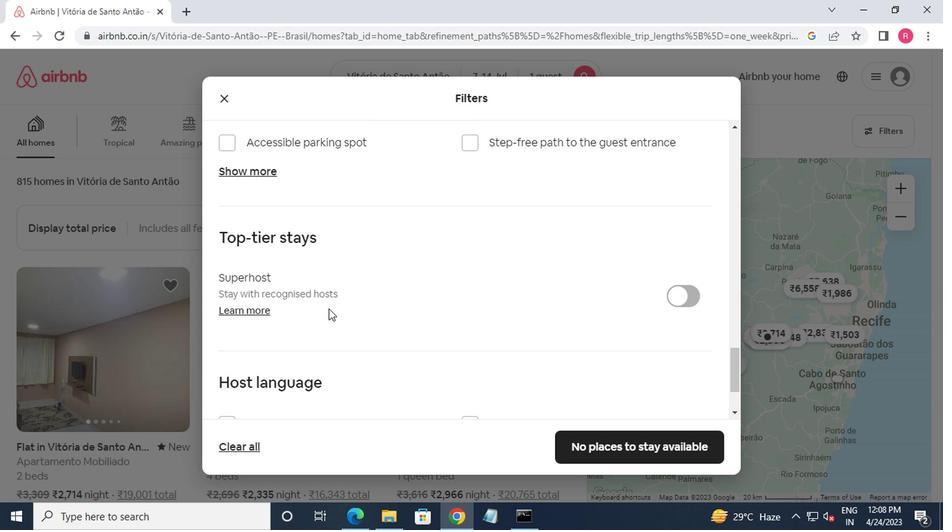 
Action: Mouse scrolled (328, 312) with delta (0, 0)
Screenshot: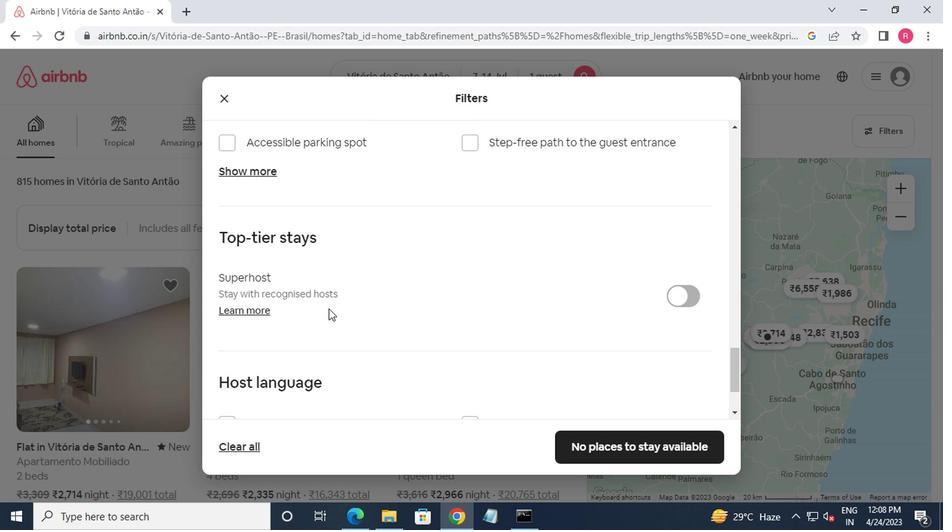 
Action: Mouse moved to (564, 440)
Screenshot: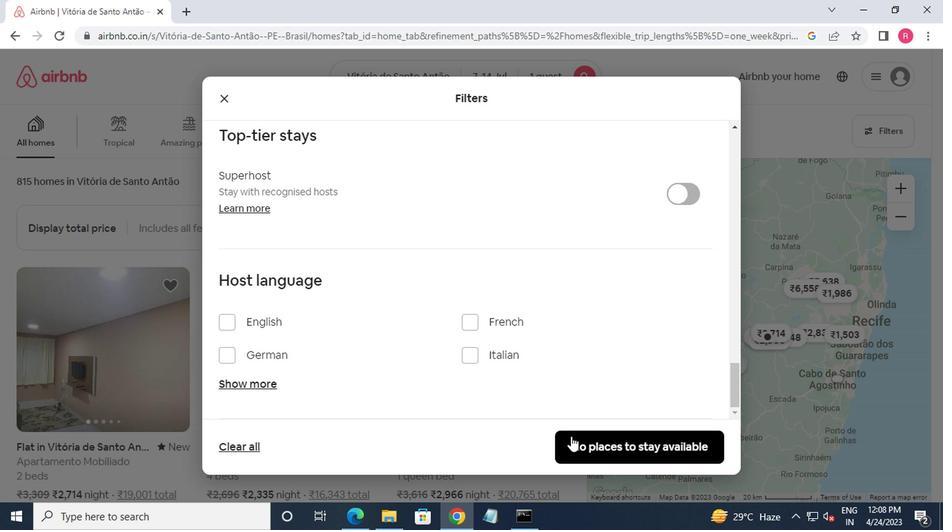
Action: Mouse pressed left at (564, 440)
Screenshot: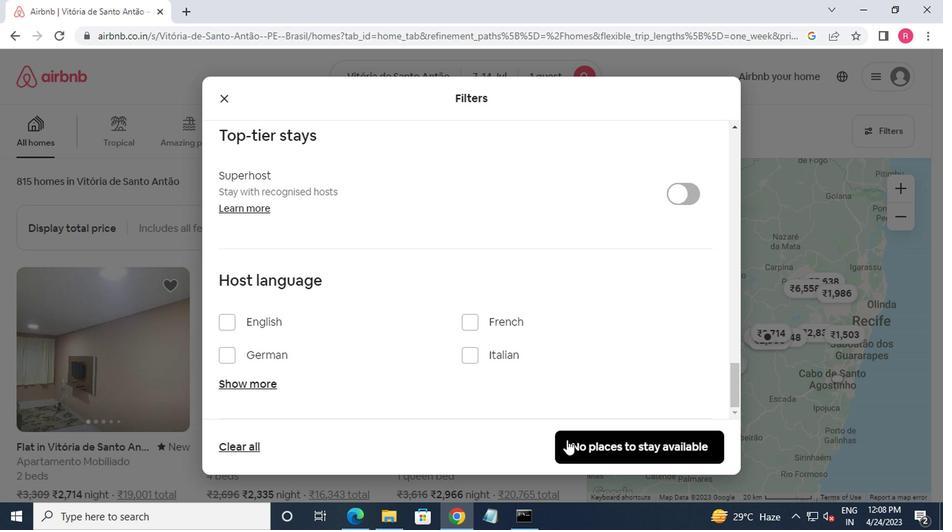 
Action: Mouse moved to (560, 409)
Screenshot: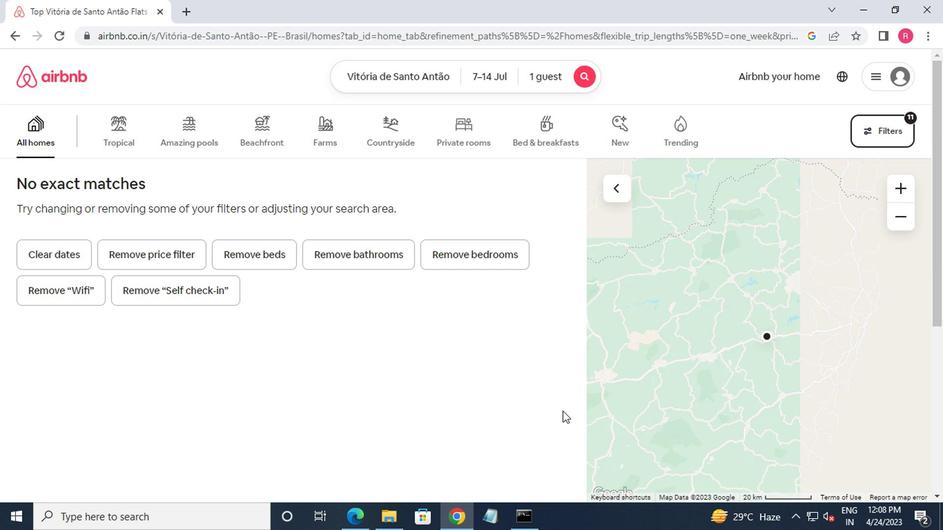
